 Task: Add an event with the title Second Webinar: Content Marketing Best Practices, date '2024/03/22', time 8:50 AM to 10:50 AMand add a description: Throughout the workshop, participants will engage in a series of activities, exercises, and discussions aimed at developing and refining their communication skills. These activities will be designed to be interactive, allowing participants to practice new techniques, receive feedback, and collaborate with their team members.Select event color  Banana . Add location for the event as: 456 Philae Temple, Aswan, Egypt, logged in from the account softage.6@softage.netand send the event invitation to softage.2@softage.net and softage.3@softage.net. Set a reminder for the event Daily
Action: Mouse moved to (83, 113)
Screenshot: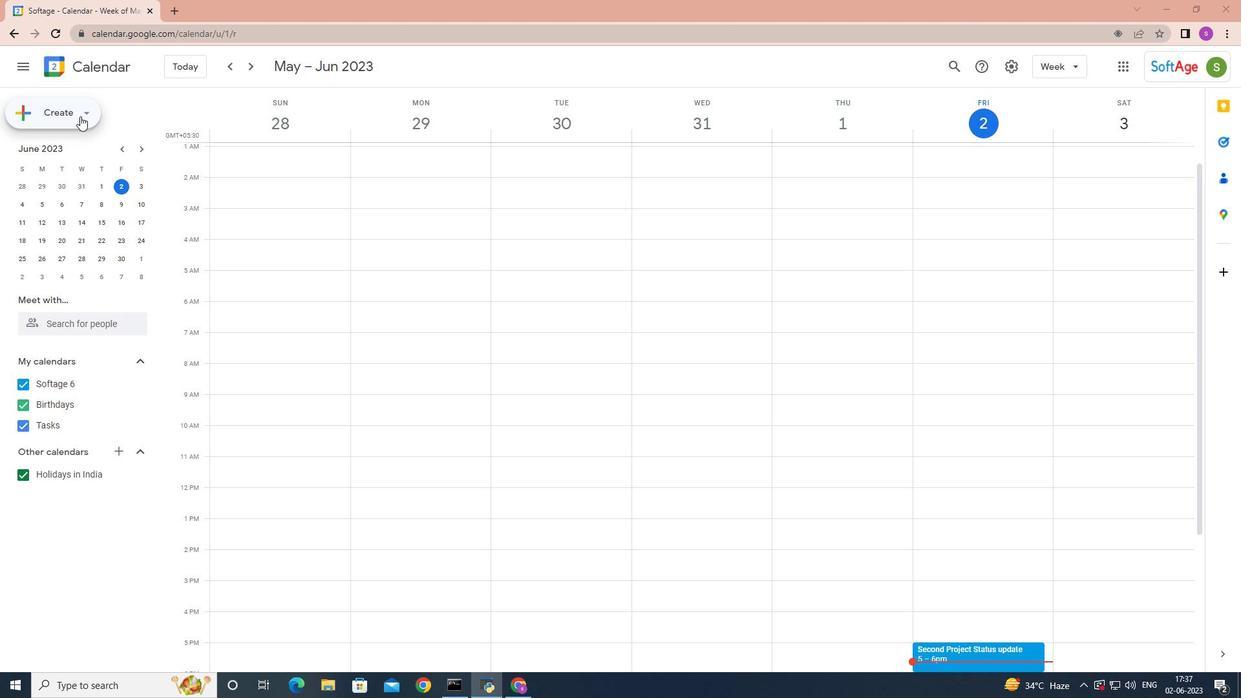 
Action: Mouse pressed left at (83, 113)
Screenshot: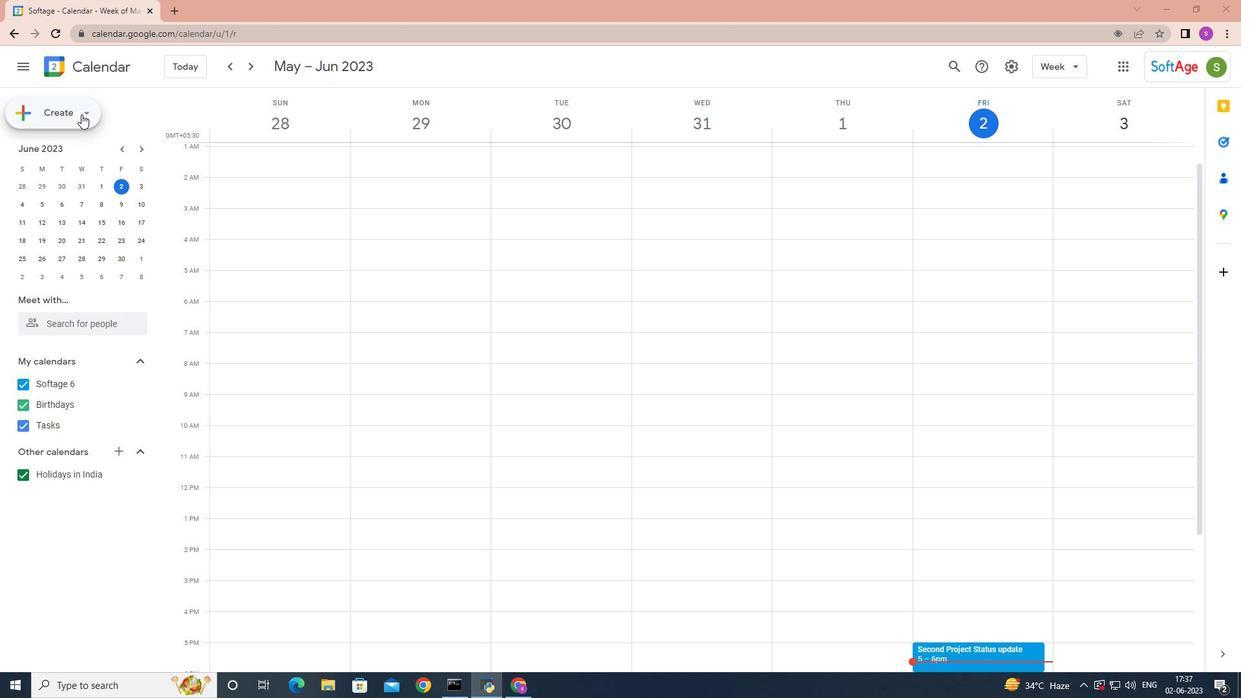 
Action: Mouse moved to (71, 141)
Screenshot: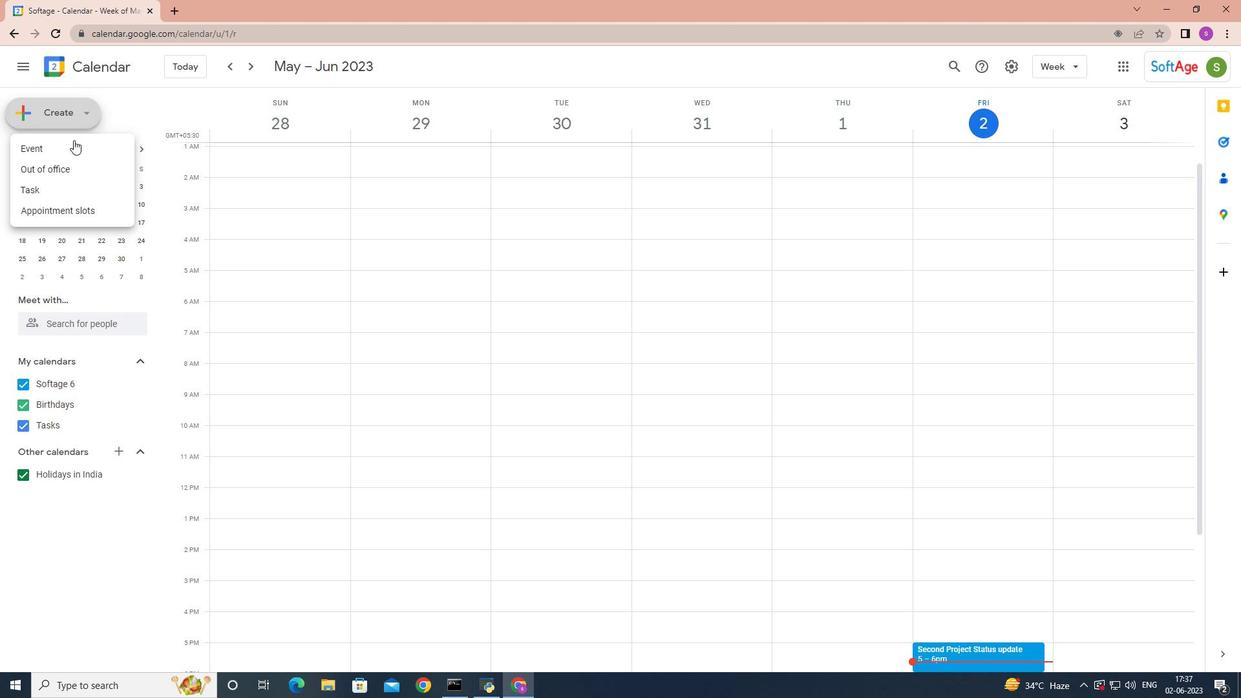 
Action: Mouse pressed left at (71, 141)
Screenshot: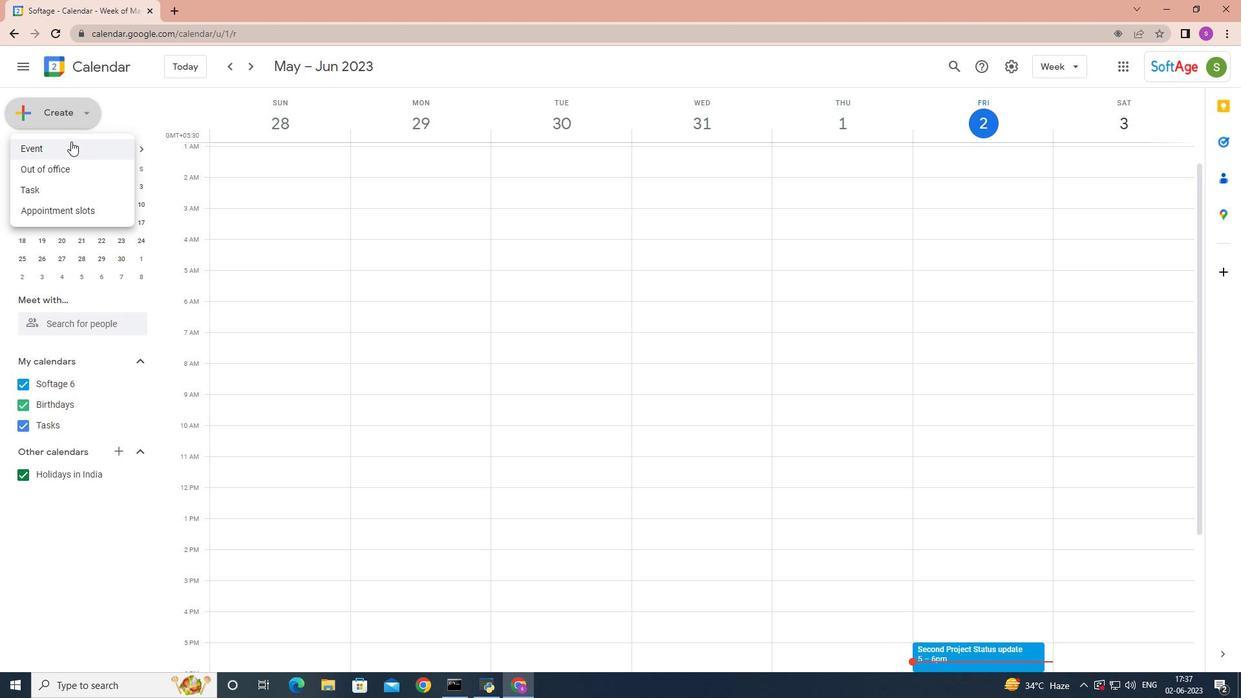 
Action: Mouse moved to (784, 617)
Screenshot: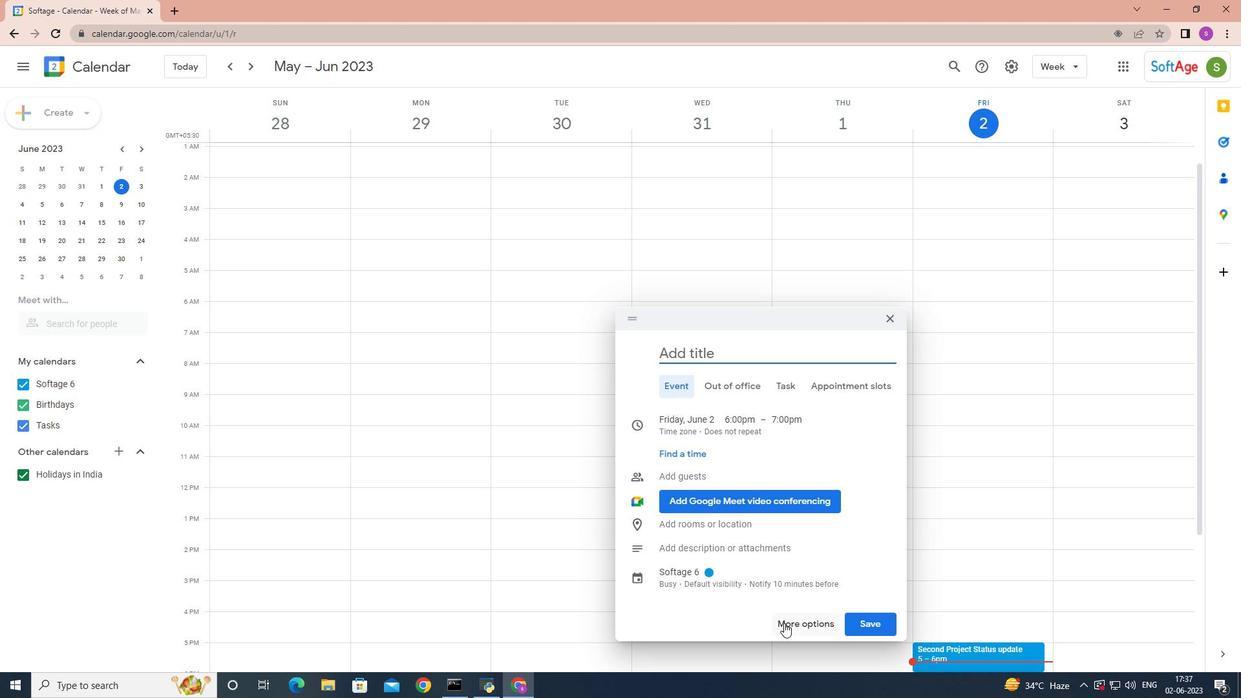 
Action: Mouse pressed left at (784, 617)
Screenshot: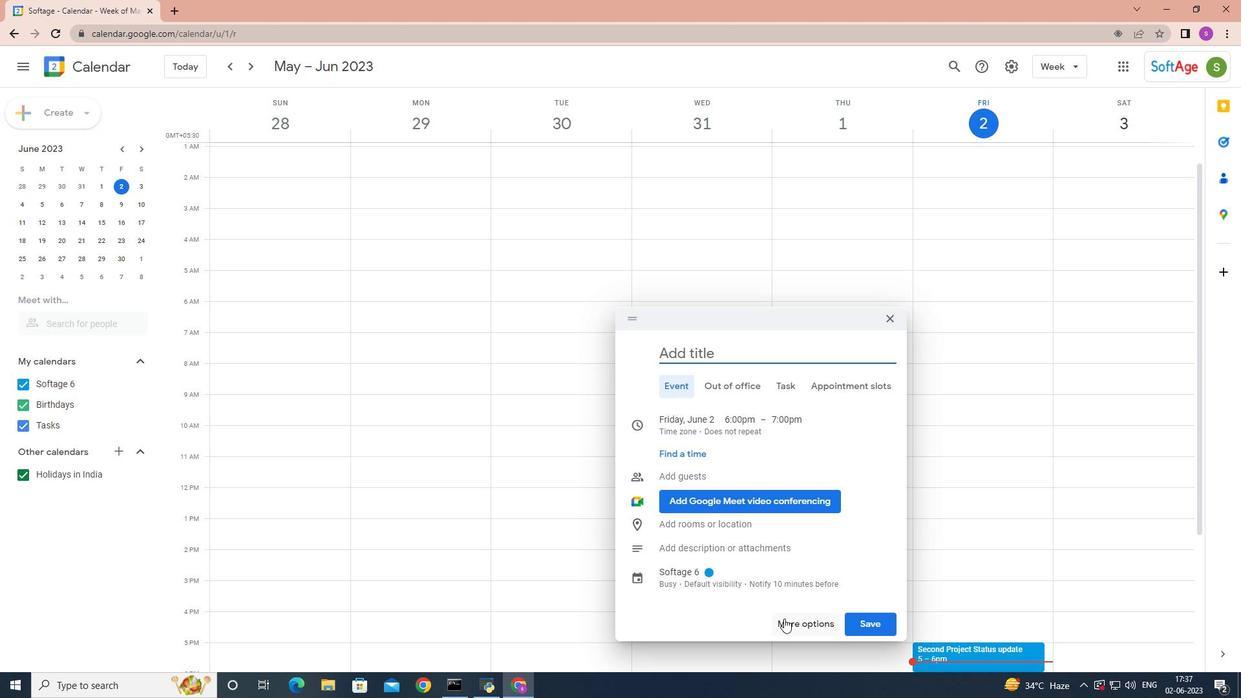 
Action: Mouse moved to (562, 397)
Screenshot: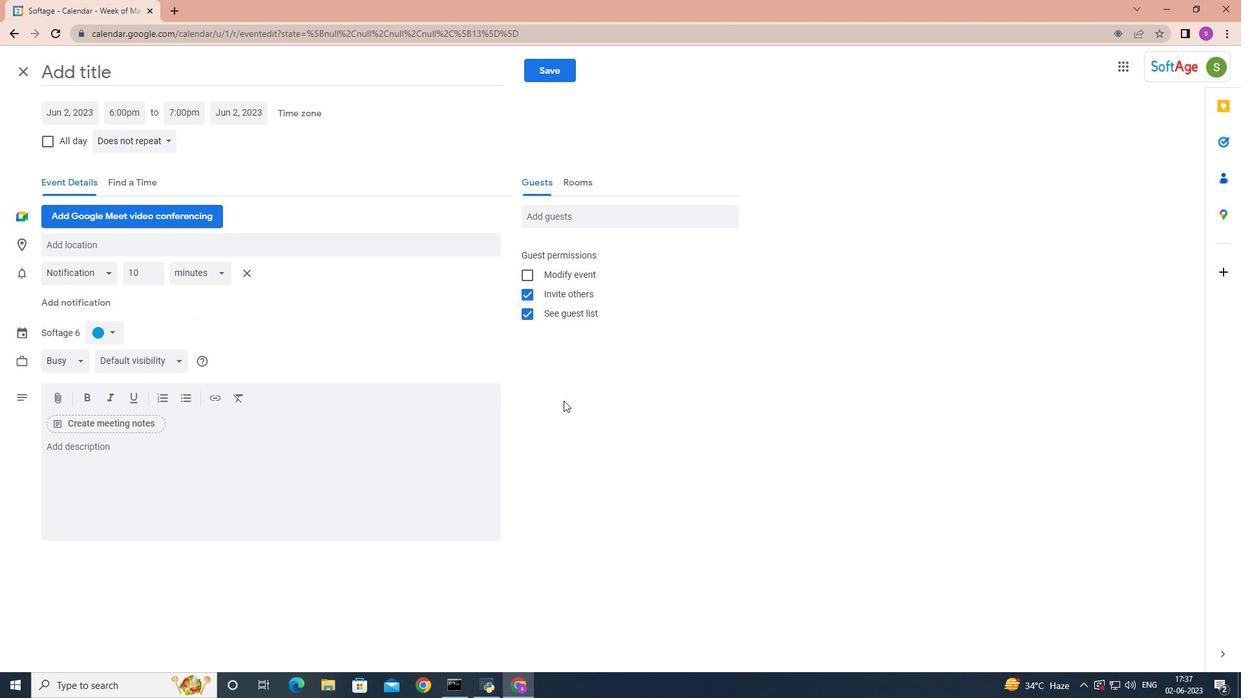 
Action: Key pressed <Key.shift>SEcond<Key.space><Key.backspace><Key.backspace><Key.backspace><Key.backspace><Key.backspace><Key.backspace>econd<Key.space><Key.shift><Key.shift>Webinar;<Key.backspace><Key.shift>:<Key.space><Key.shift>Content<Key.space><Key.shift>Marketing<Key.space><Key.shift>Best<Key.space><Key.shift>Practices
Screenshot: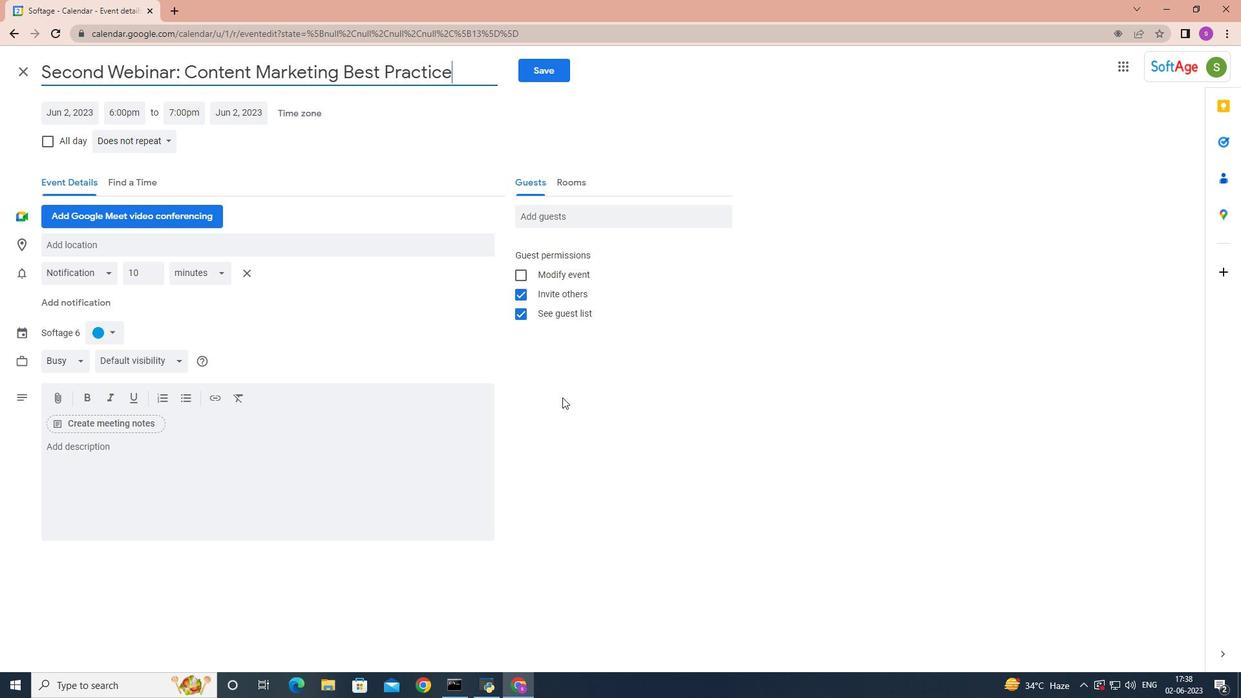 
Action: Mouse moved to (78, 109)
Screenshot: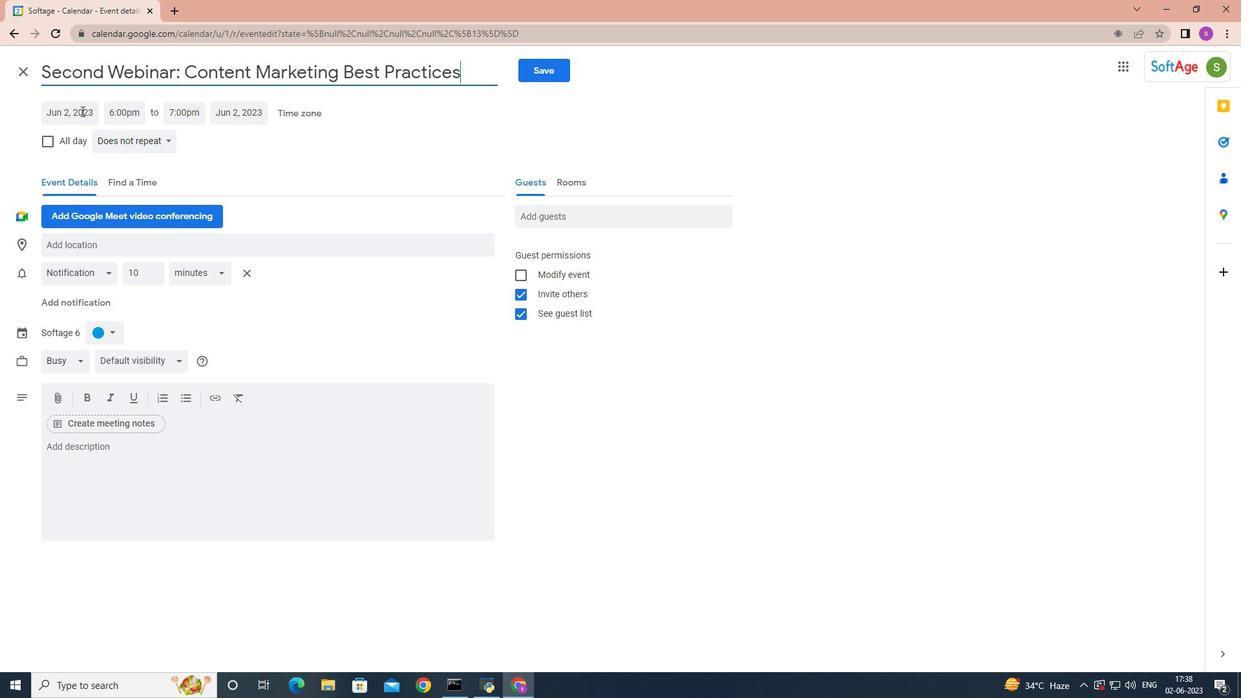 
Action: Mouse pressed left at (78, 109)
Screenshot: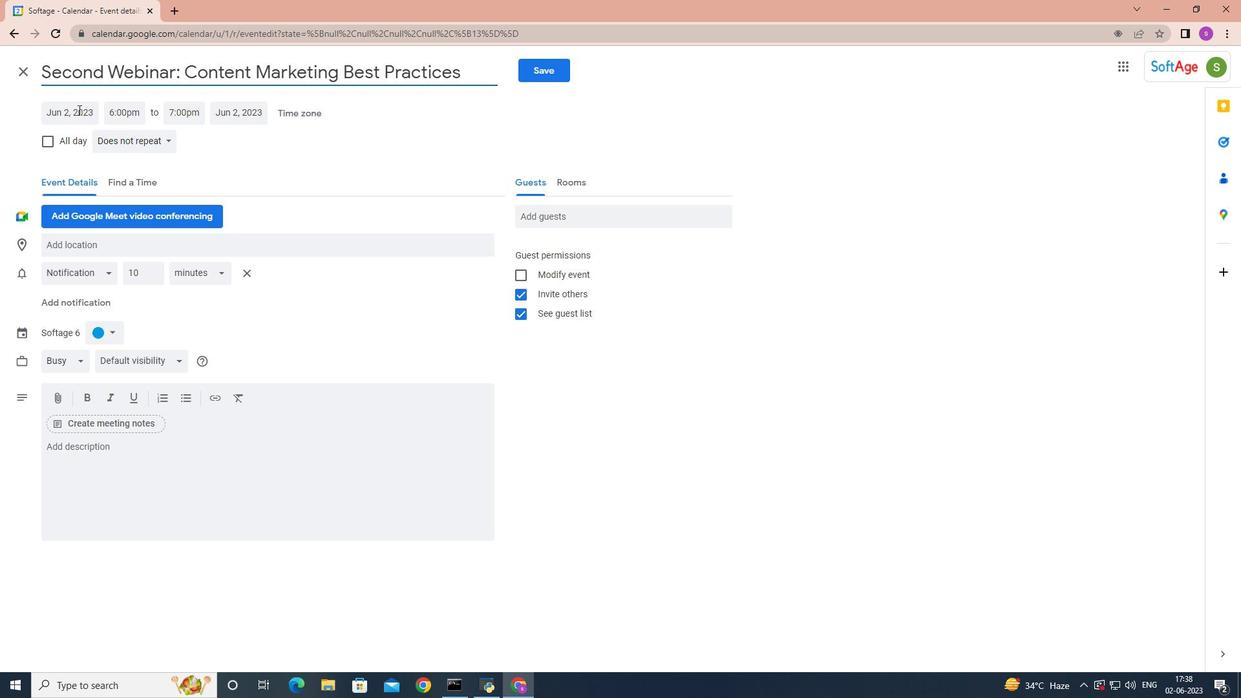 
Action: Mouse moved to (206, 140)
Screenshot: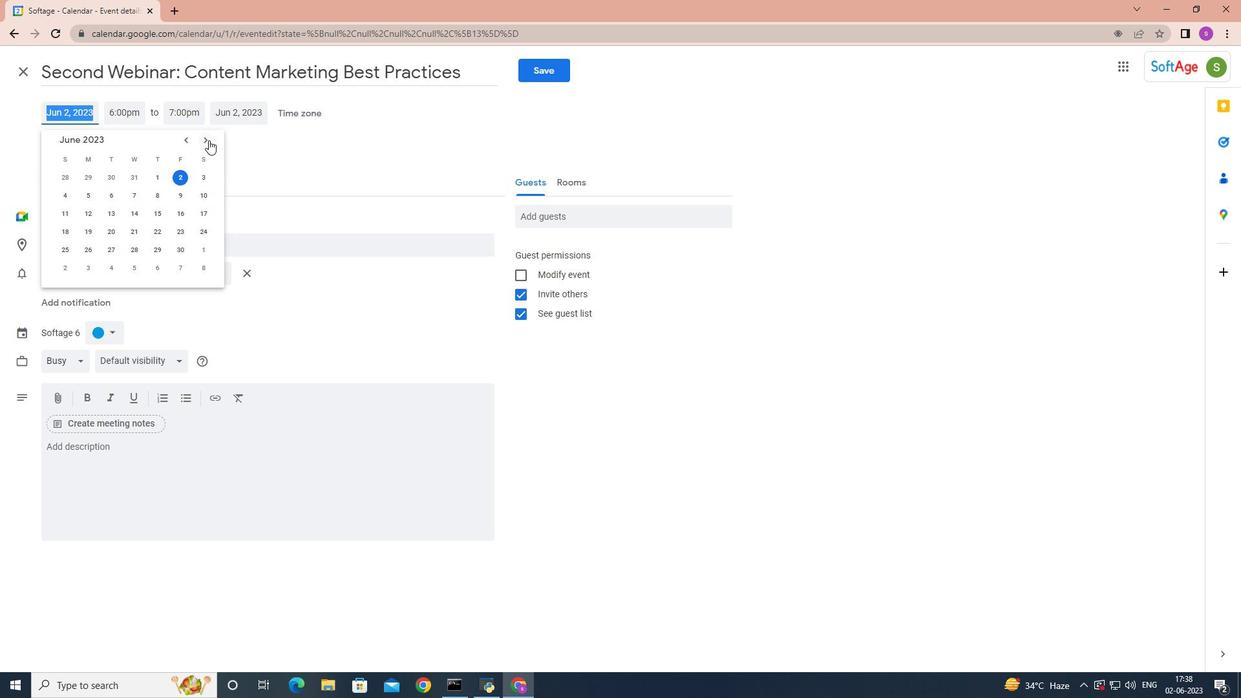 
Action: Mouse pressed left at (206, 140)
Screenshot: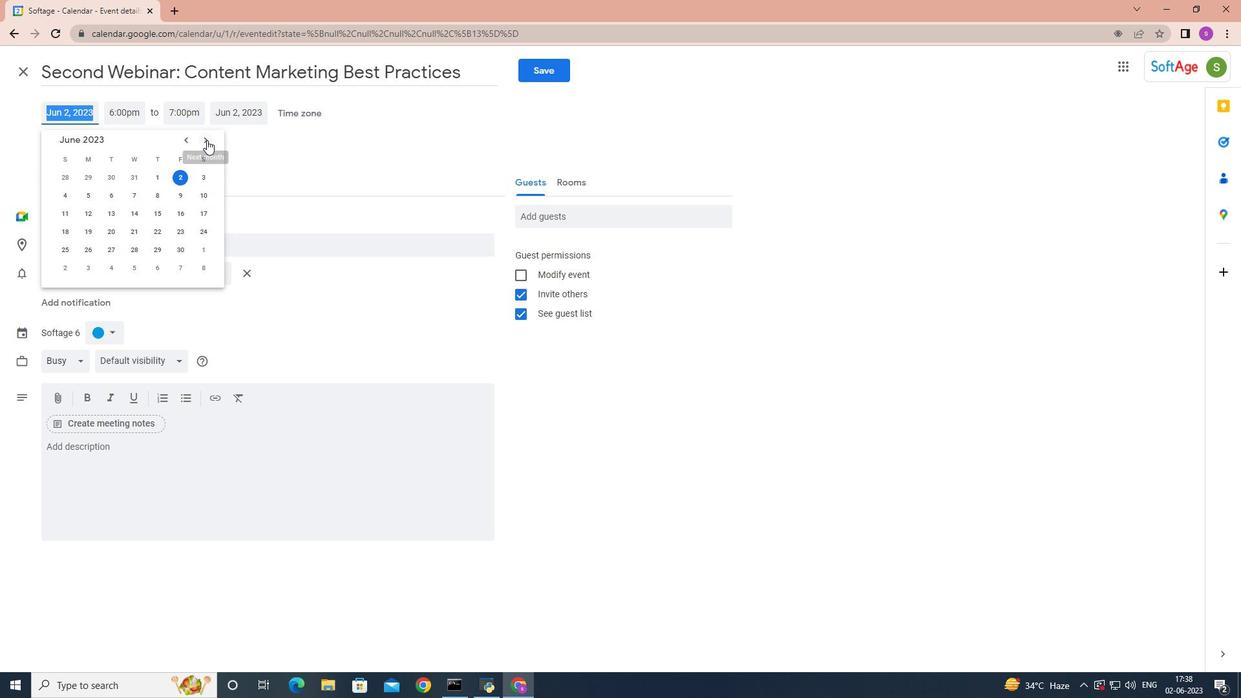 
Action: Mouse pressed left at (206, 140)
Screenshot: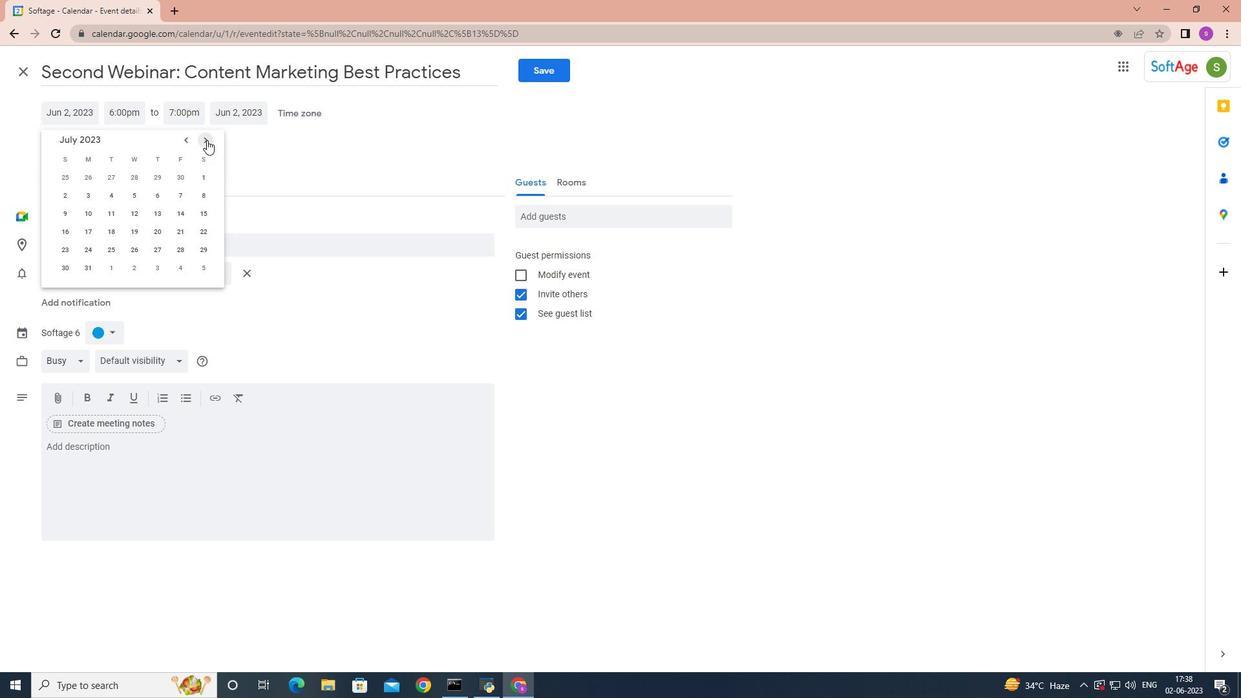 
Action: Mouse pressed left at (206, 140)
Screenshot: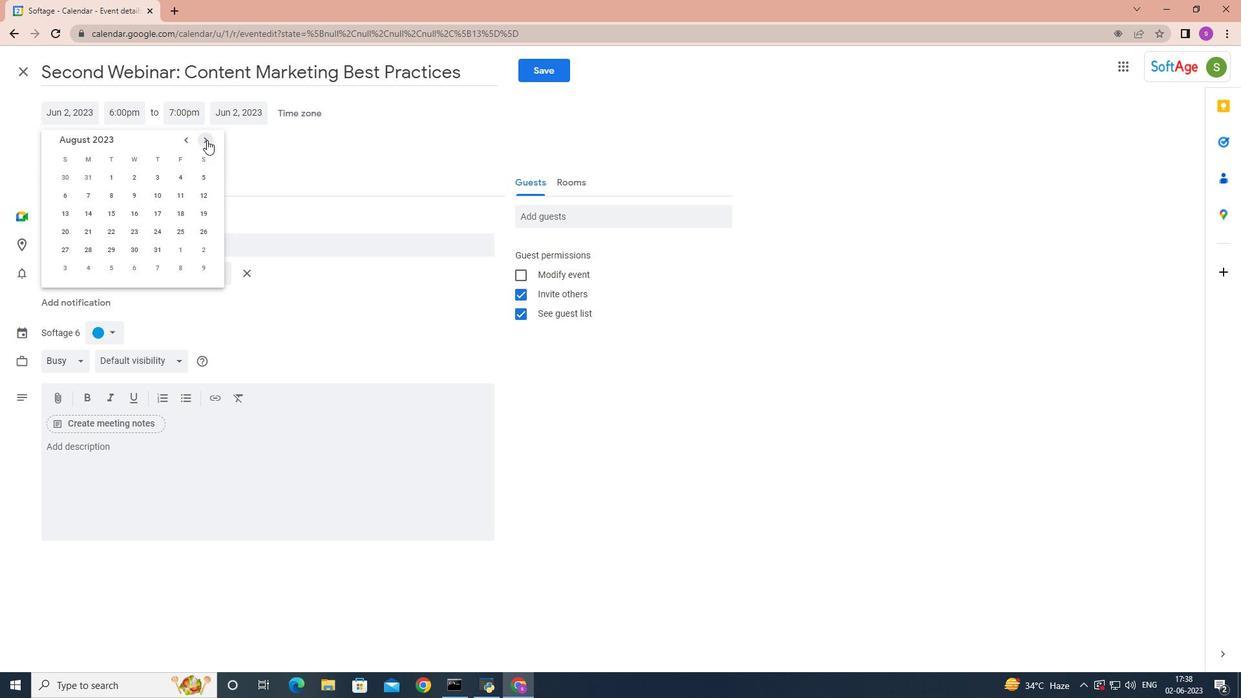 
Action: Mouse pressed left at (206, 140)
Screenshot: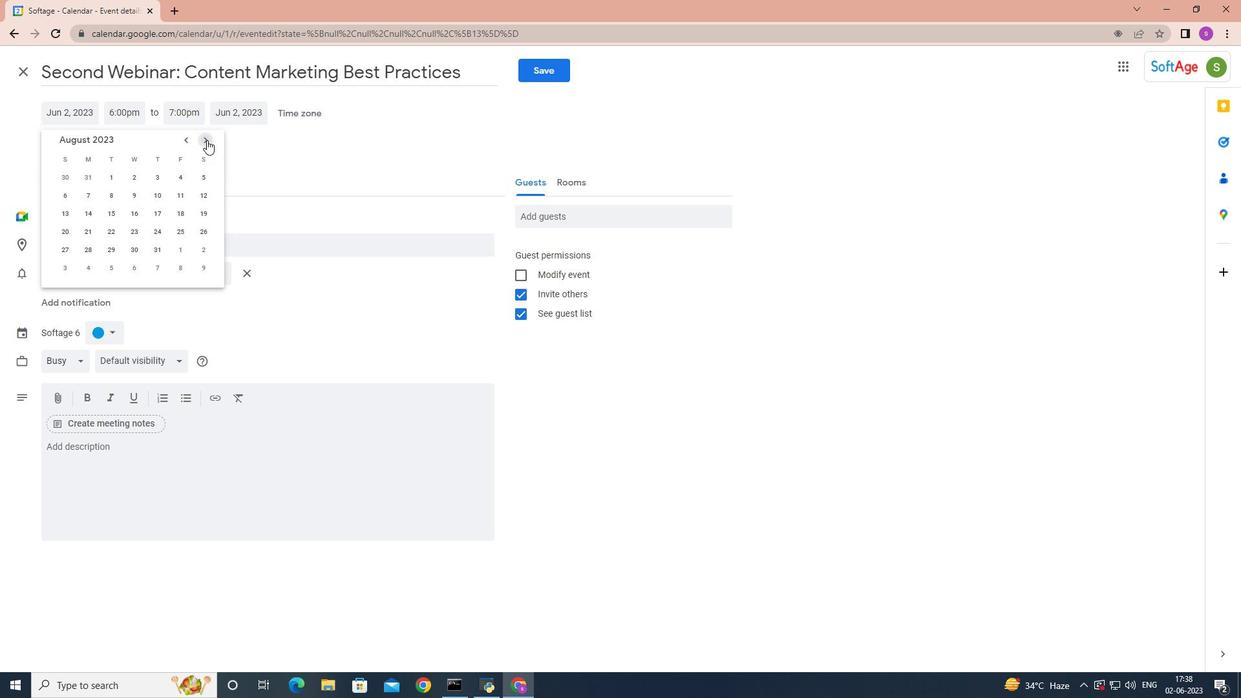 
Action: Mouse pressed left at (206, 140)
Screenshot: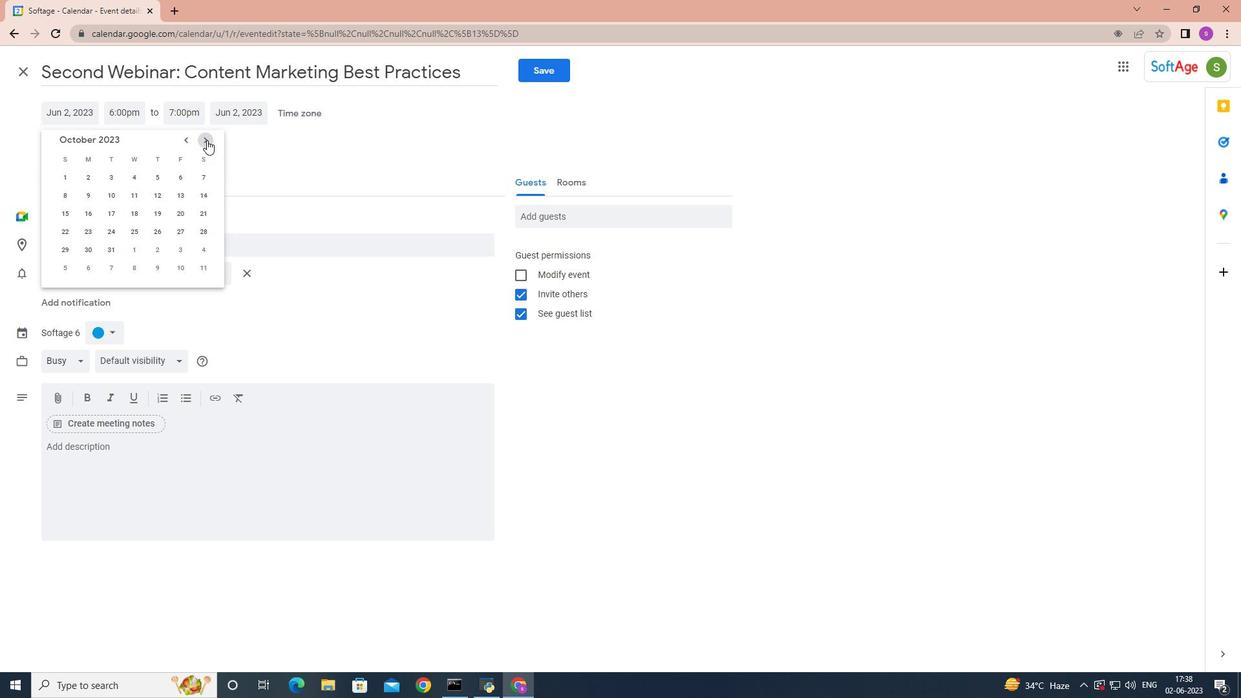 
Action: Mouse pressed left at (206, 140)
Screenshot: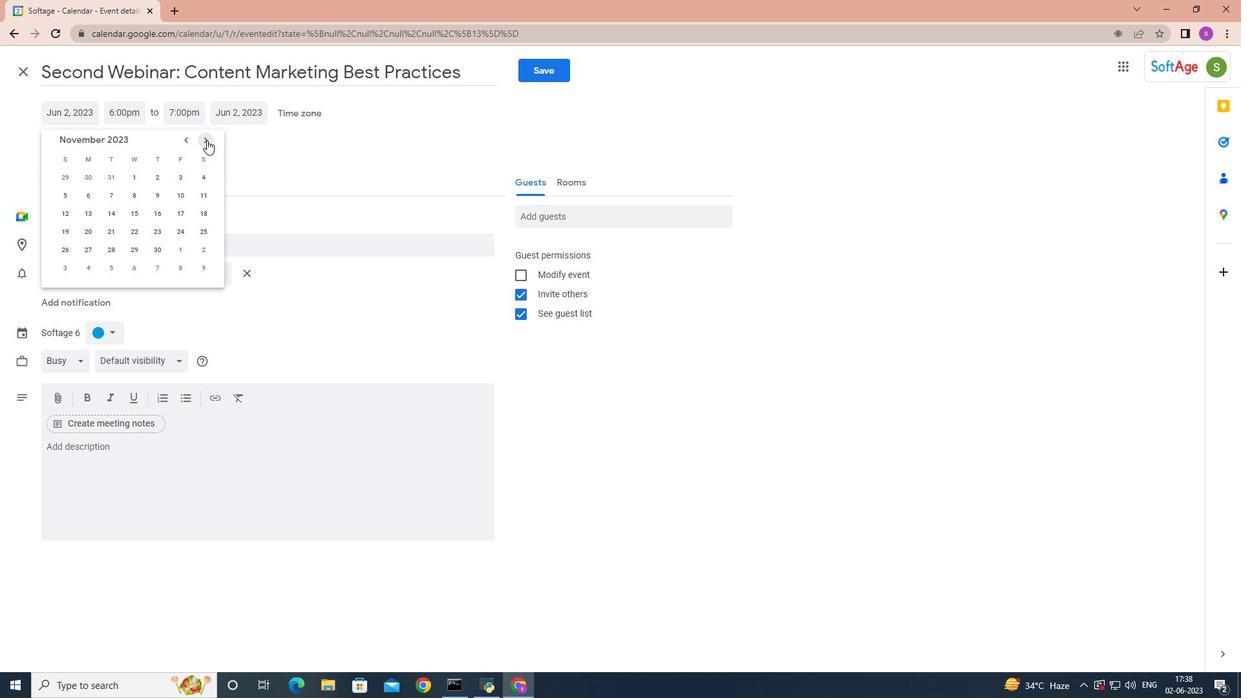 
Action: Mouse pressed left at (206, 140)
Screenshot: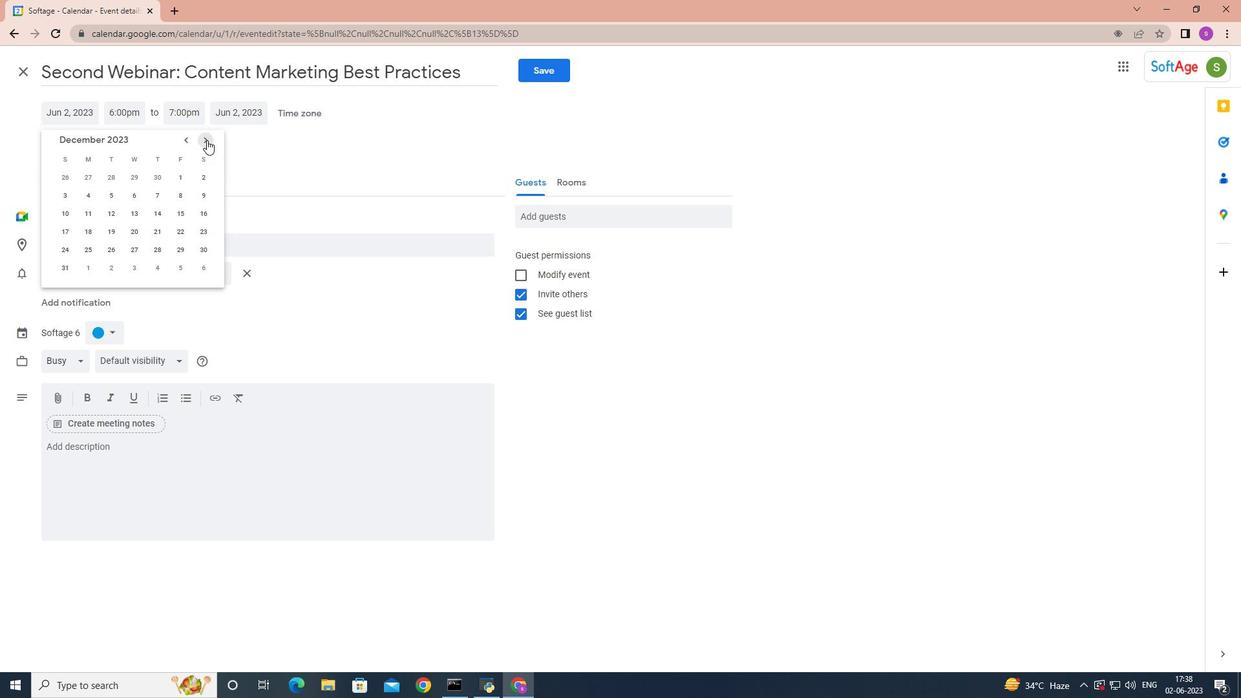 
Action: Mouse pressed left at (206, 140)
Screenshot: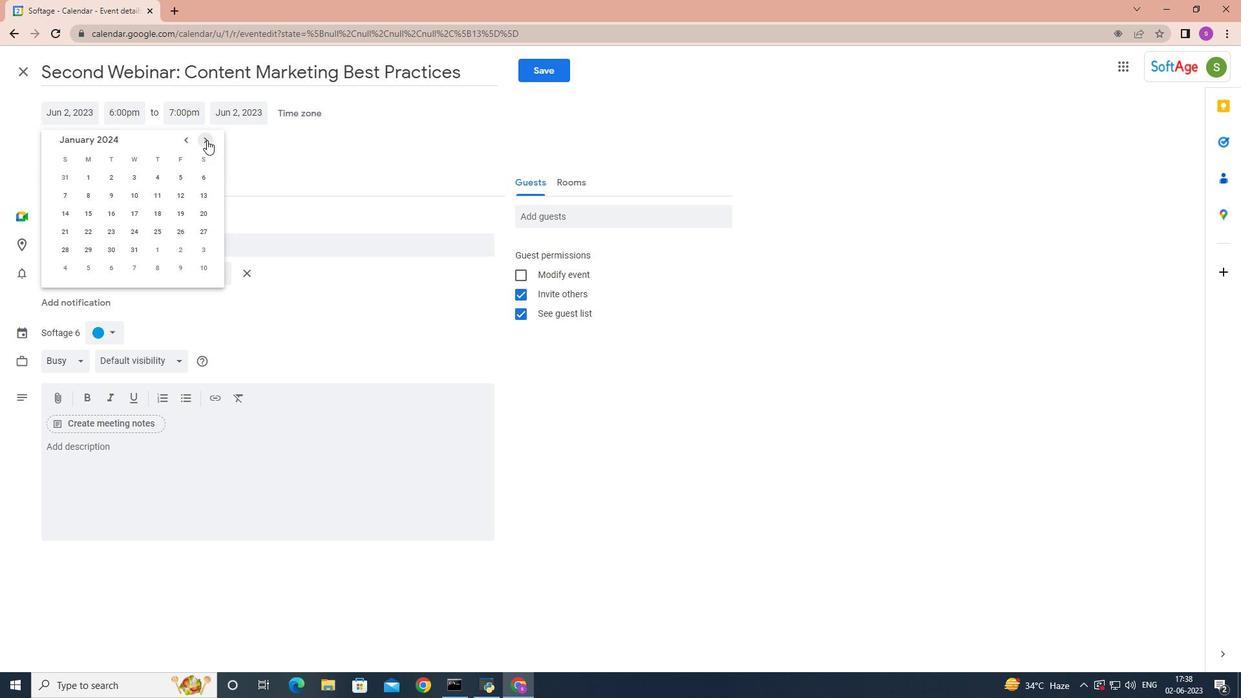 
Action: Mouse pressed left at (206, 140)
Screenshot: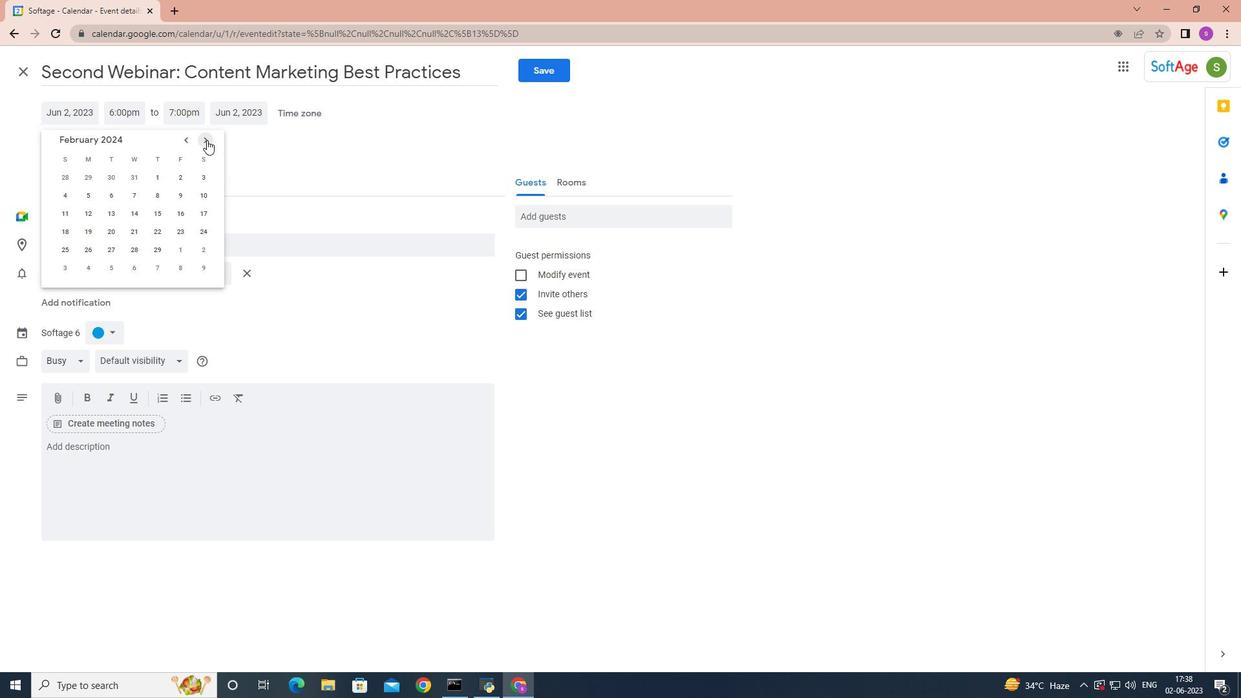 
Action: Mouse moved to (181, 233)
Screenshot: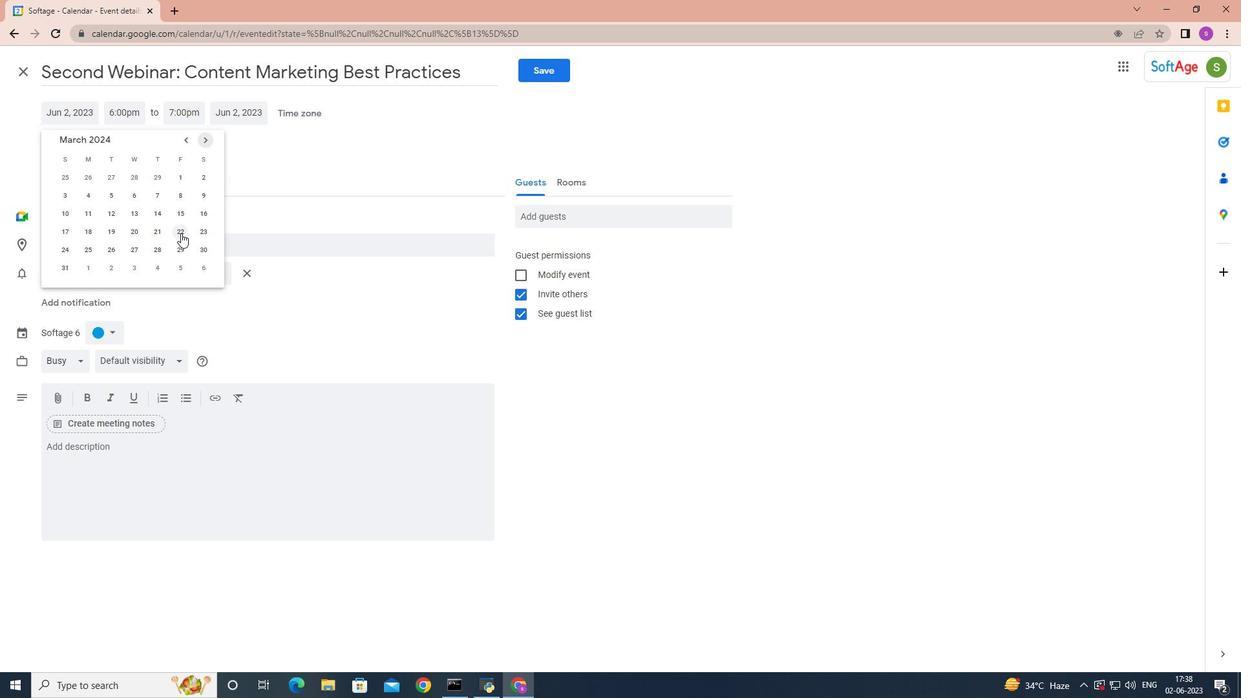 
Action: Mouse pressed left at (181, 233)
Screenshot: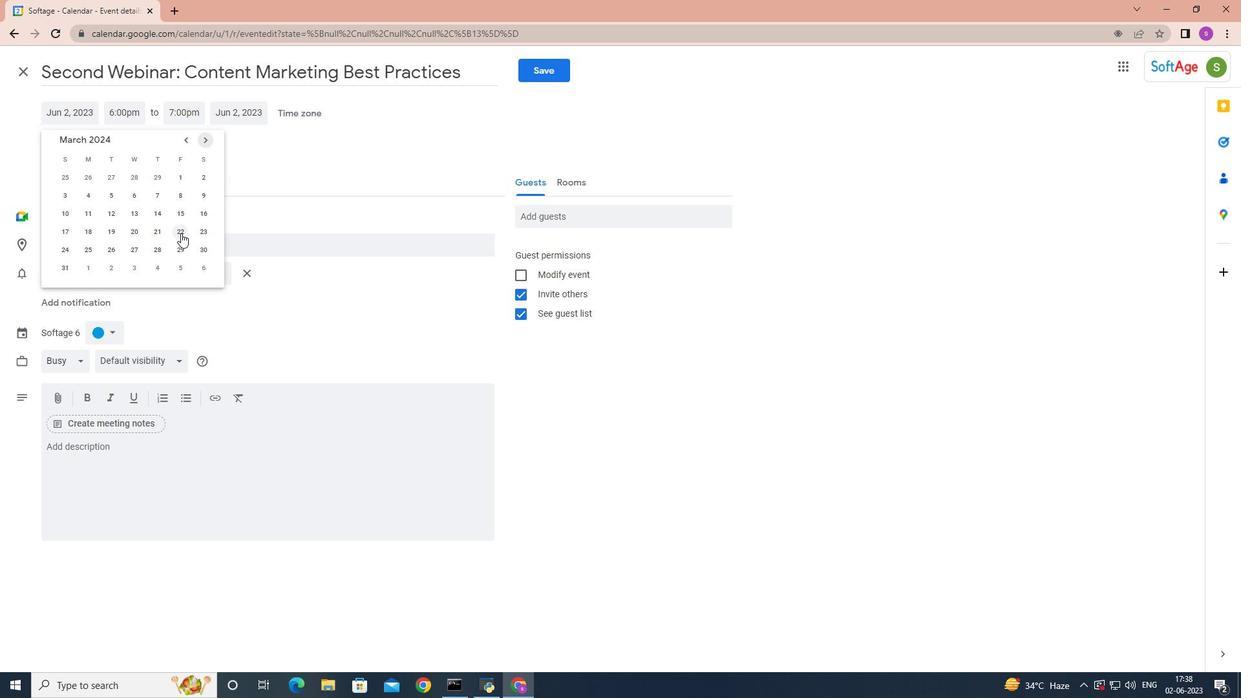
Action: Mouse moved to (135, 113)
Screenshot: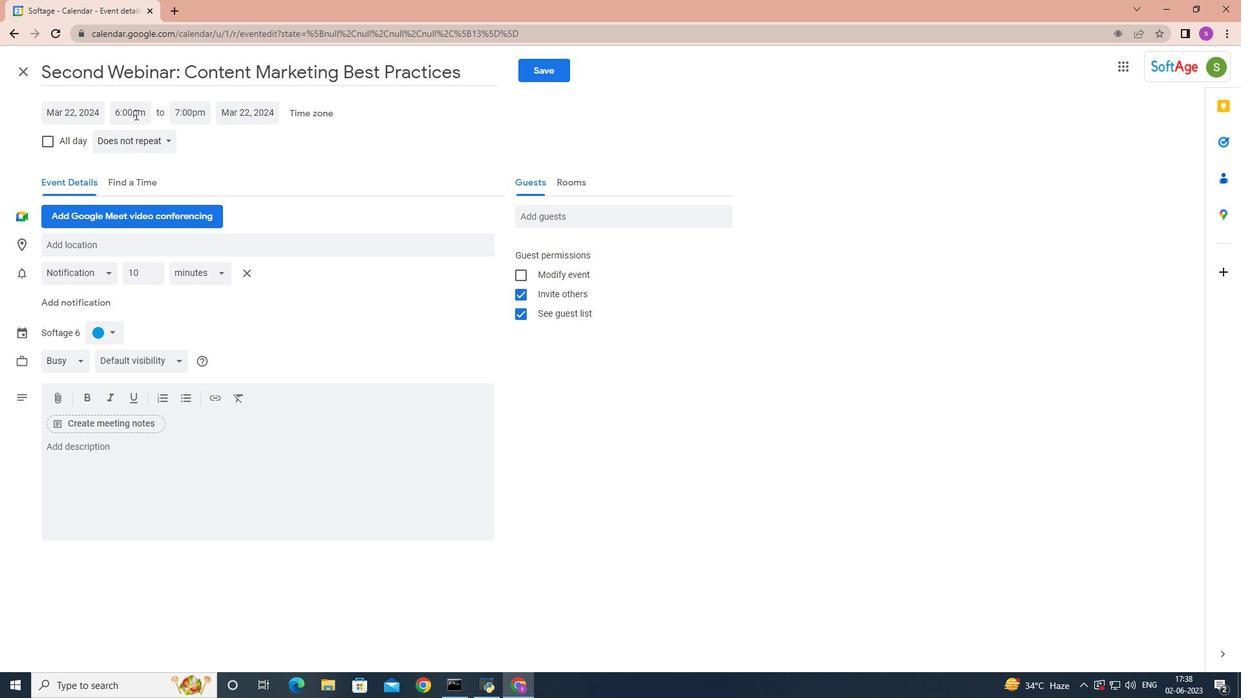 
Action: Mouse pressed left at (135, 113)
Screenshot: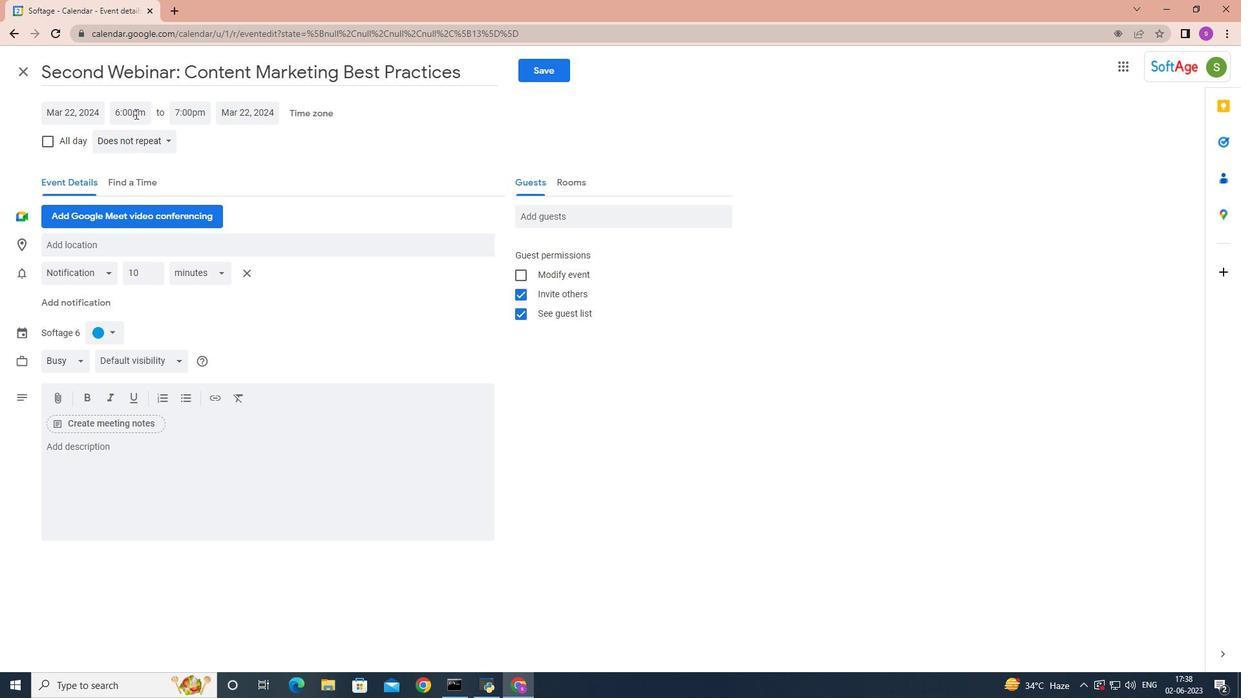 
Action: Key pressed <Key.backspace>8<Key.shift>:50<Key.space><Key.shift>AM<Key.enter>
Screenshot: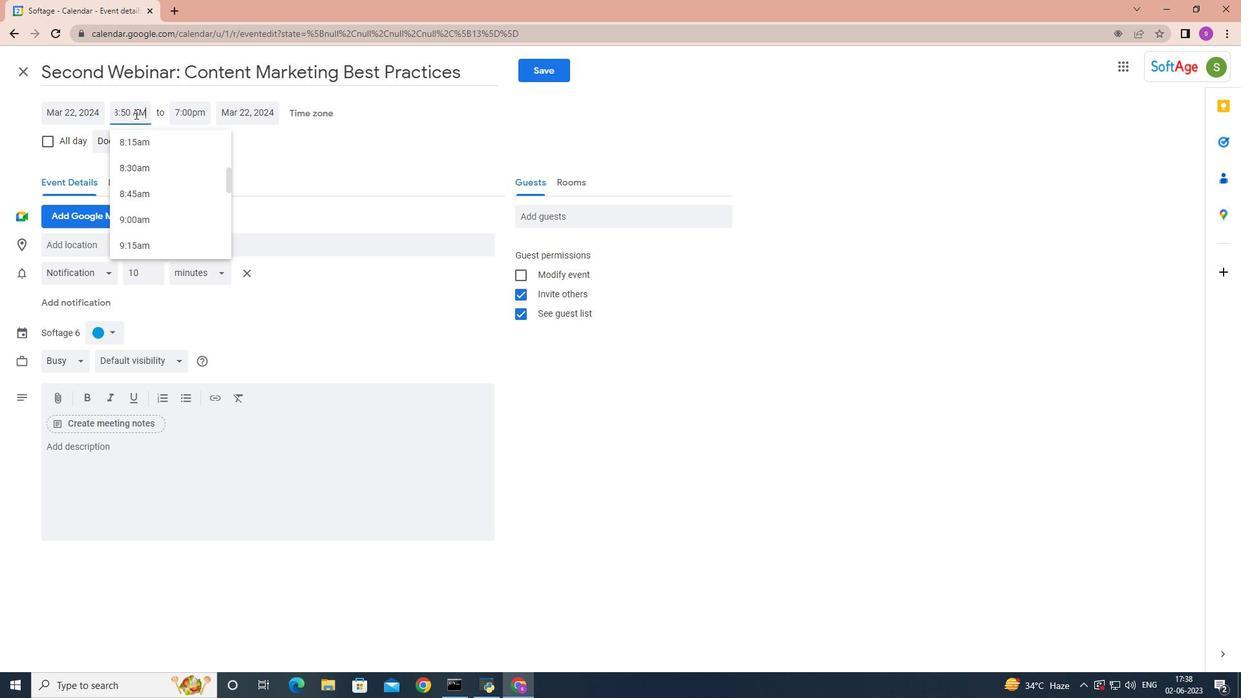 
Action: Mouse moved to (186, 113)
Screenshot: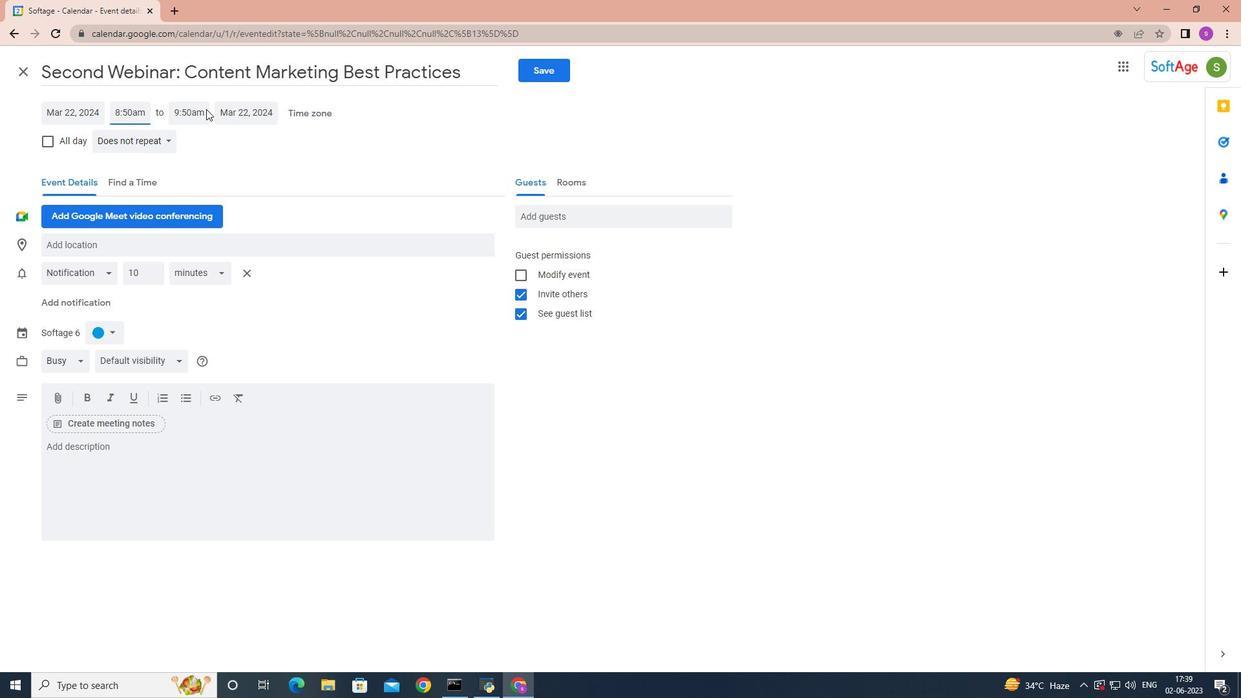 
Action: Mouse pressed left at (186, 113)
Screenshot: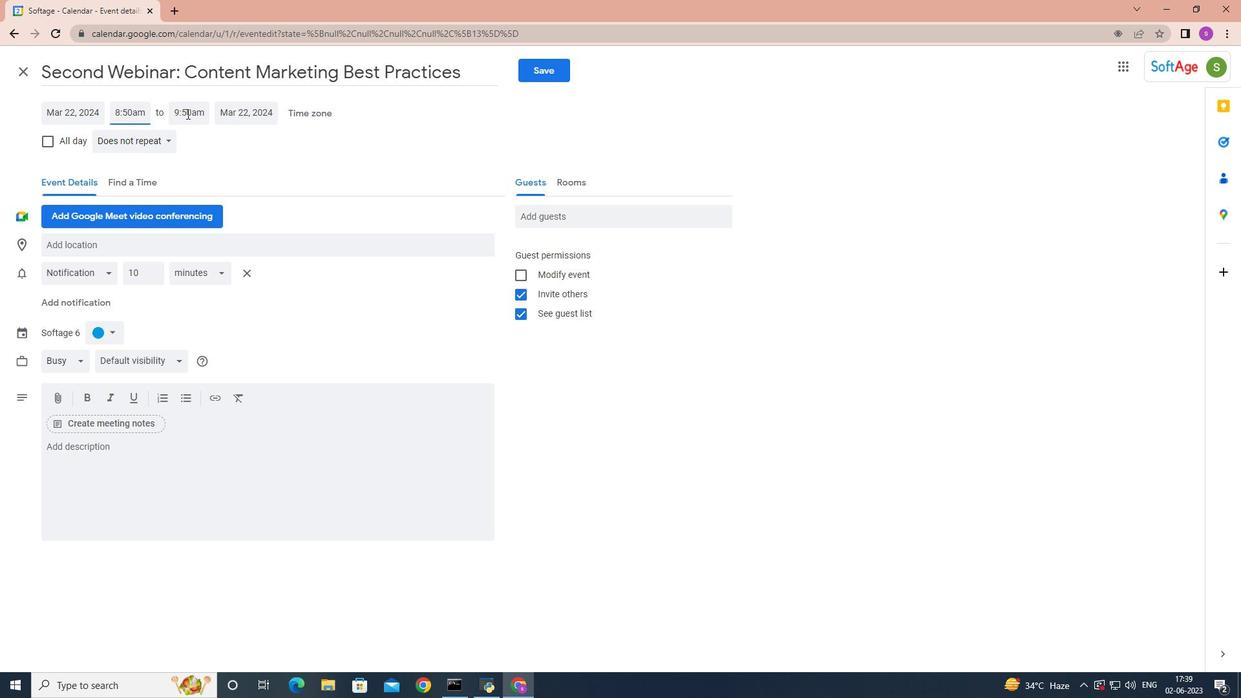 
Action: Mouse moved to (193, 246)
Screenshot: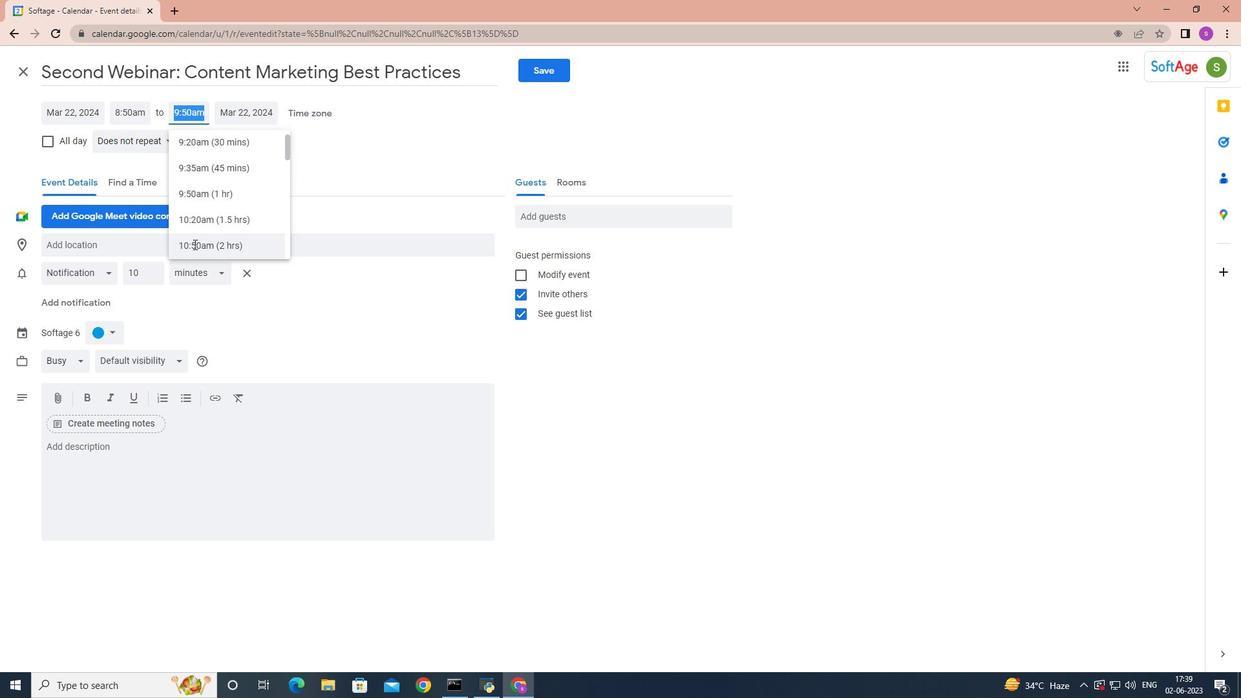 
Action: Mouse pressed left at (193, 246)
Screenshot: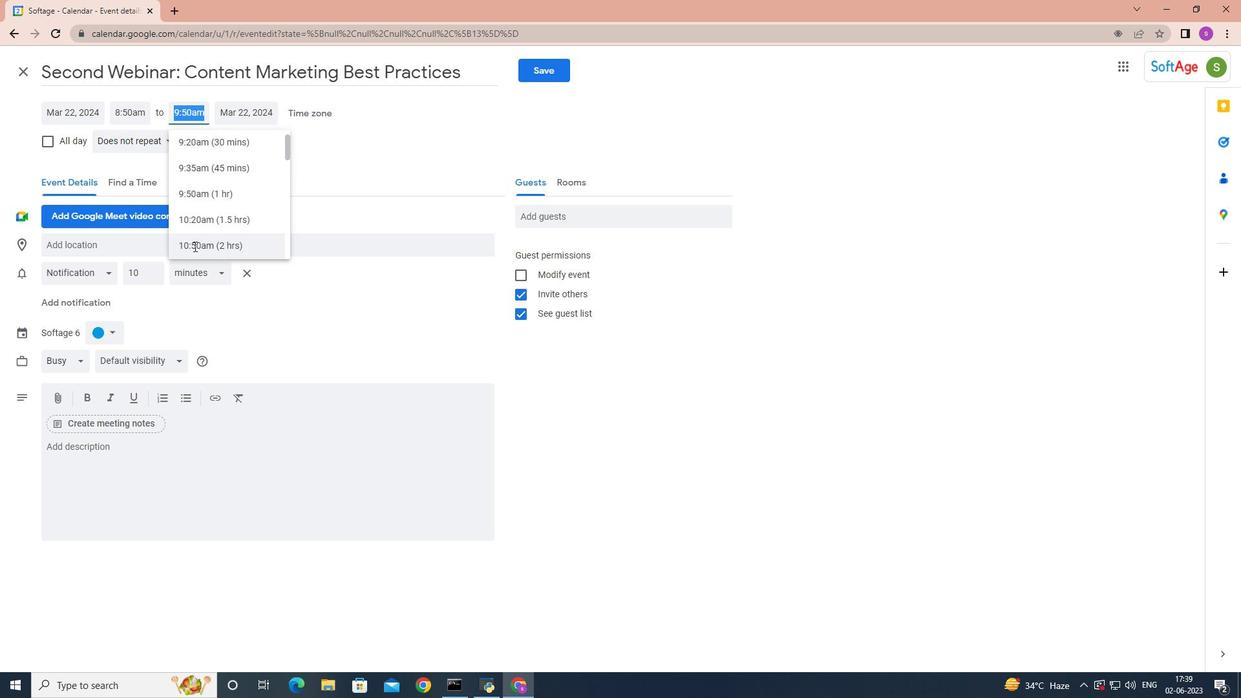 
Action: Mouse moved to (73, 444)
Screenshot: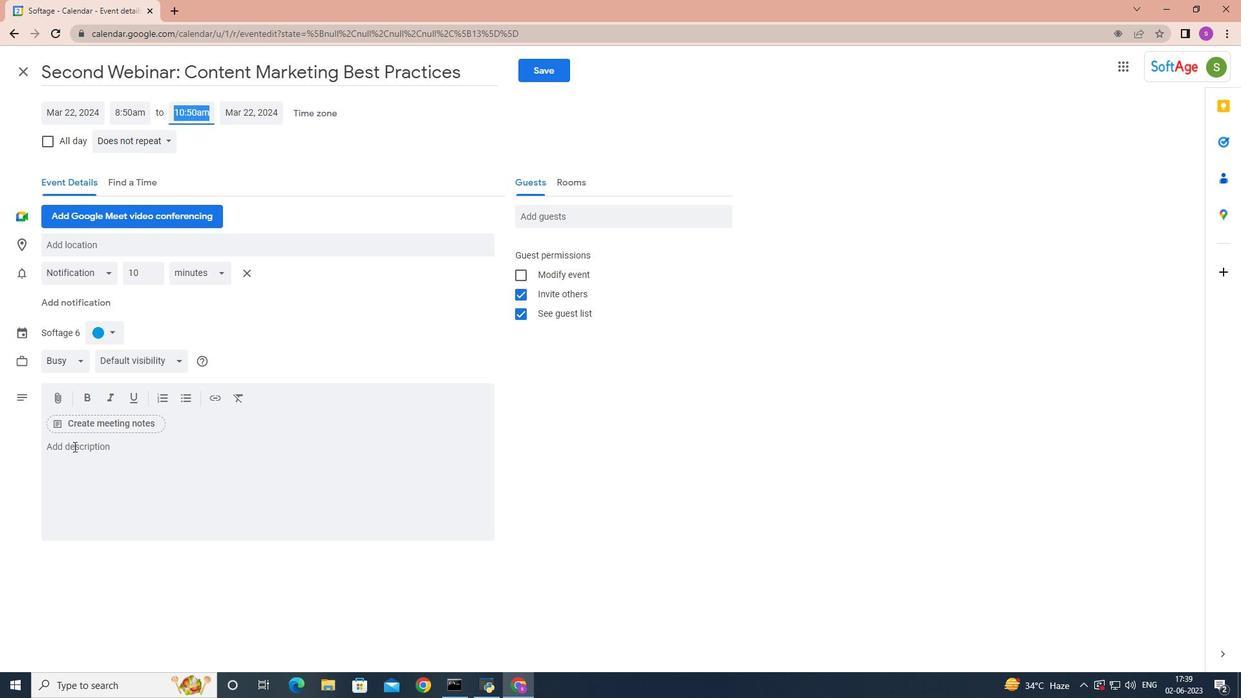 
Action: Mouse pressed left at (73, 444)
Screenshot: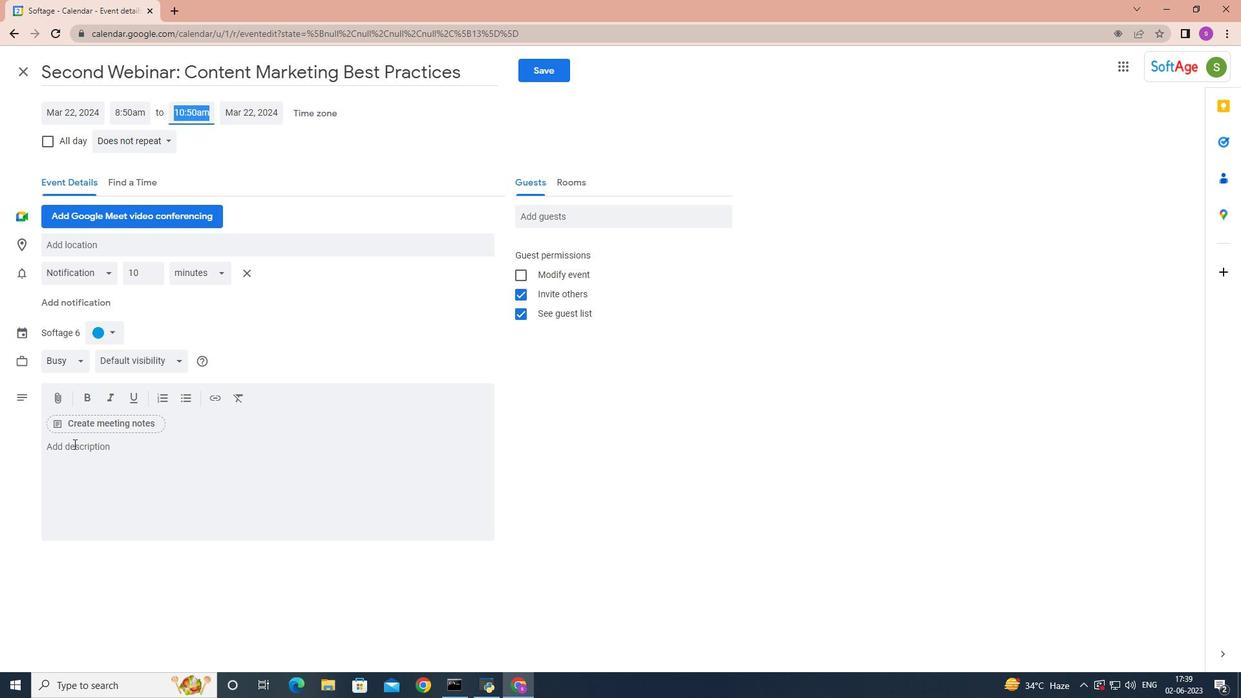 
Action: Key pressed <Key.shift>Throughout<Key.space>the<Key.space>workshop<Key.space><Key.backspace>,<Key.space>participants<Key.space>will<Key.space>engage<Key.space>in<Key.space>a<Key.space>series<Key.space>of<Key.space>activities<Key.space><Key.backspace>,<Key.space>exercises,<Key.space>and<Key.space>discussions<Key.space>aimed<Key.space>at<Key.space>devrloping<Key.space><Key.backspace><Key.backspace><Key.backspace><Key.backspace><Key.backspace><Key.backspace><Key.backspace><Key.backspace>eloping<Key.space>and<Key.space>refining<Key.space>their<Key.space>communication<Key.space>skills.<Key.space>these<Key.space>activities<Key.space>will<Key.space>be<Key.space>designed<Key.space>to<Key.space>br<Key.backspace>e<Key.space>interactive,<Key.space>allowing<Key.space>participants<Key.space>to<Key.space>practice<Key.space>new<Key.space>r<Key.backspace>techniques,<Key.space>receive<Key.space>feedback<Key.space><Key.backspace>,<Key.space>and<Key.space>ci<Key.backspace>ollaborate<Key.space>with<Key.space>r<Key.backspace>their<Key.space>team<Key.space>members.
Screenshot: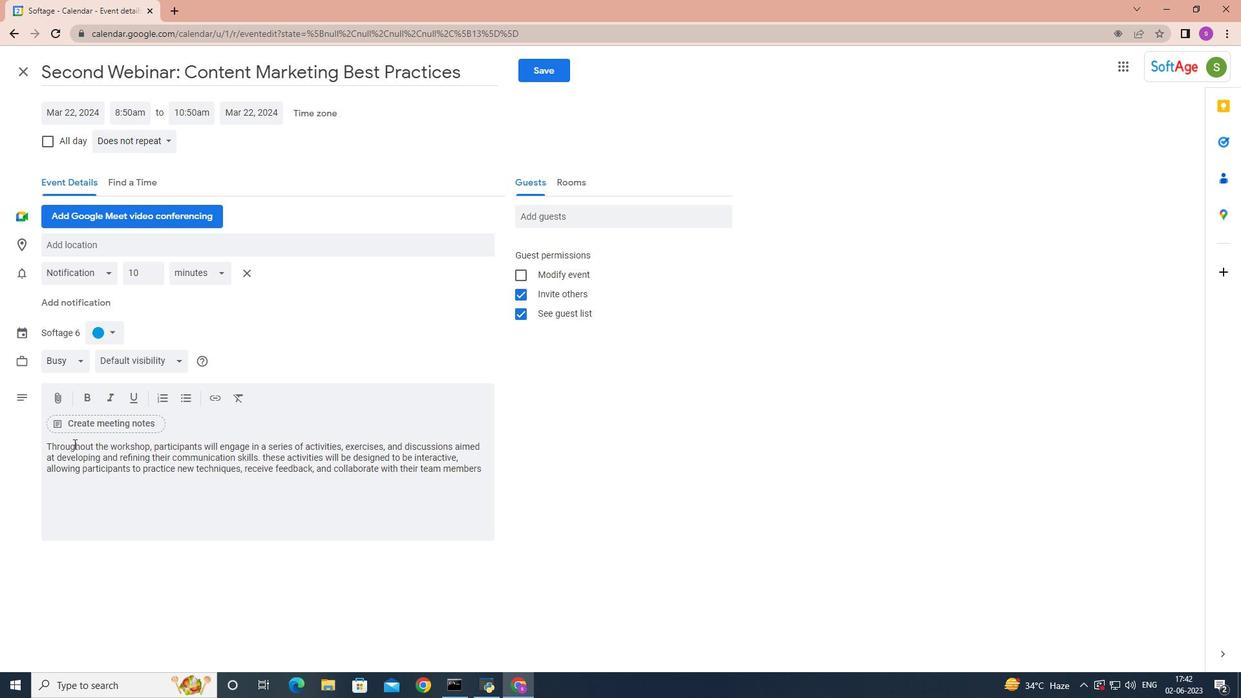 
Action: Mouse moved to (109, 329)
Screenshot: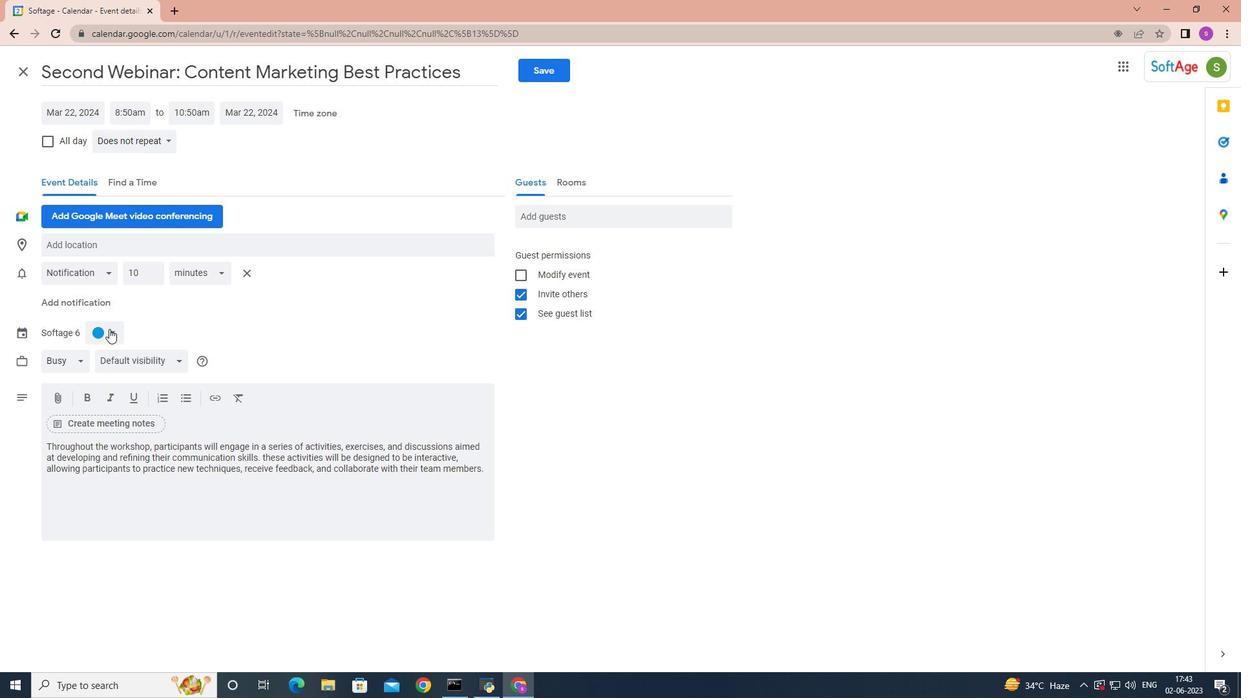 
Action: Mouse pressed left at (109, 329)
Screenshot: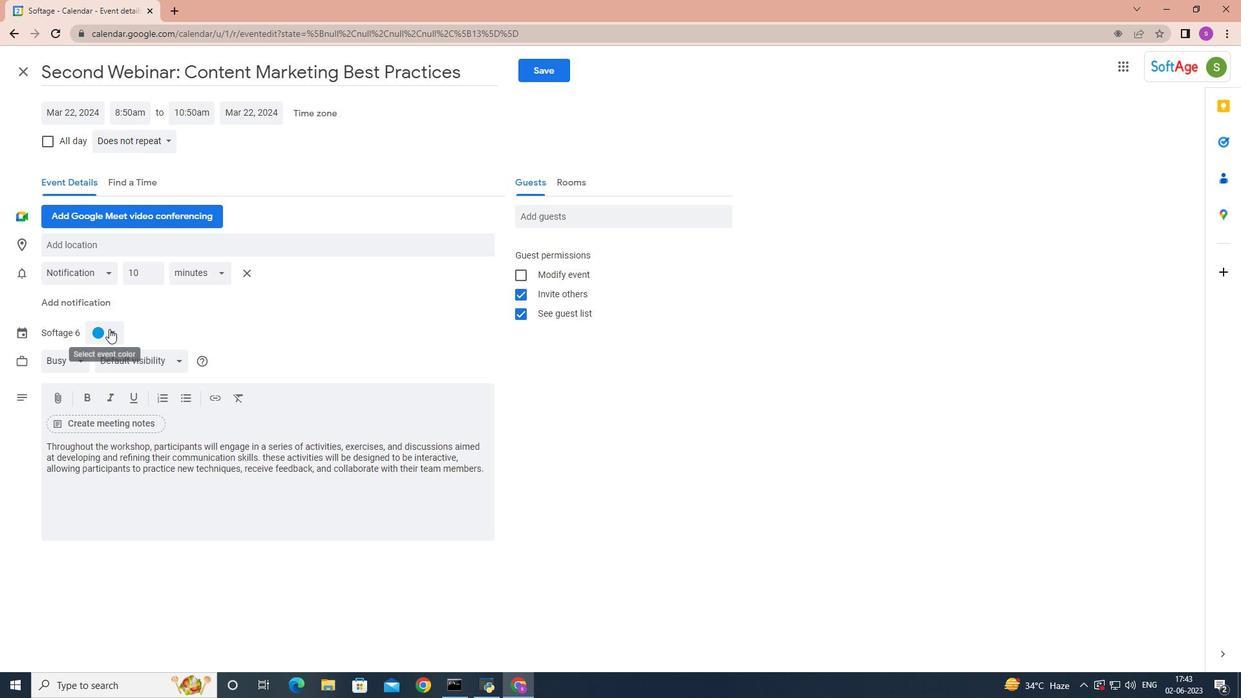 
Action: Mouse moved to (113, 345)
Screenshot: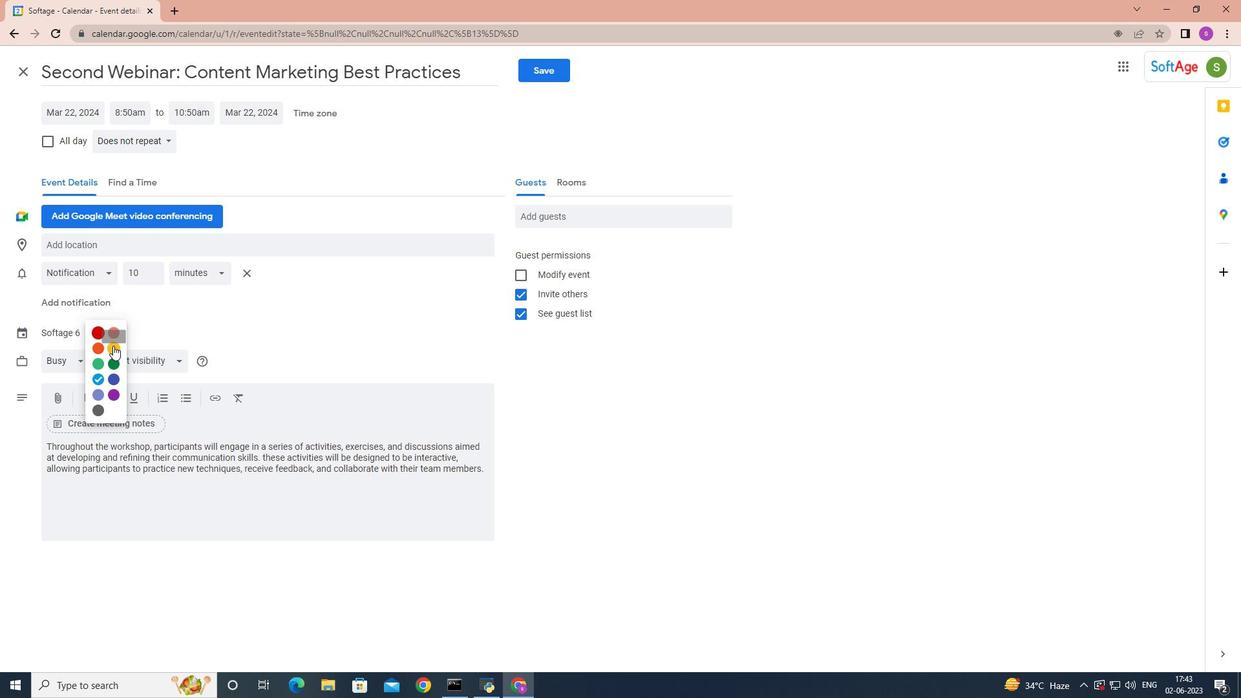 
Action: Mouse pressed left at (113, 345)
Screenshot: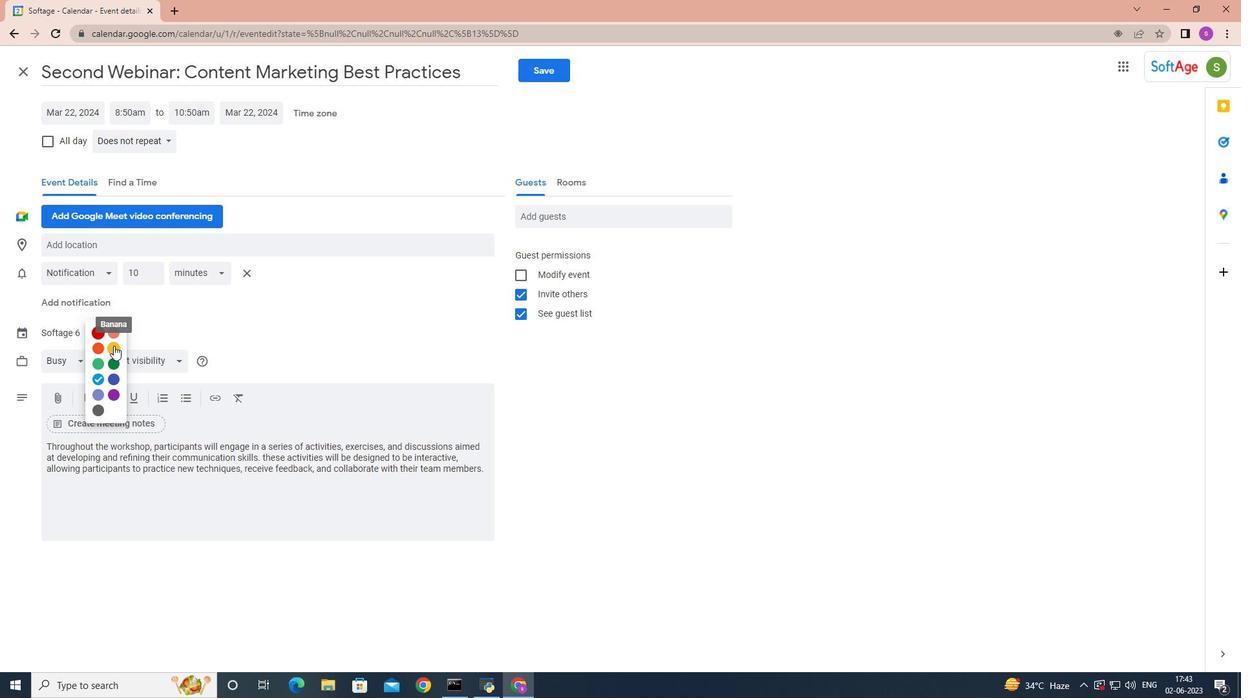 
Action: Mouse moved to (108, 245)
Screenshot: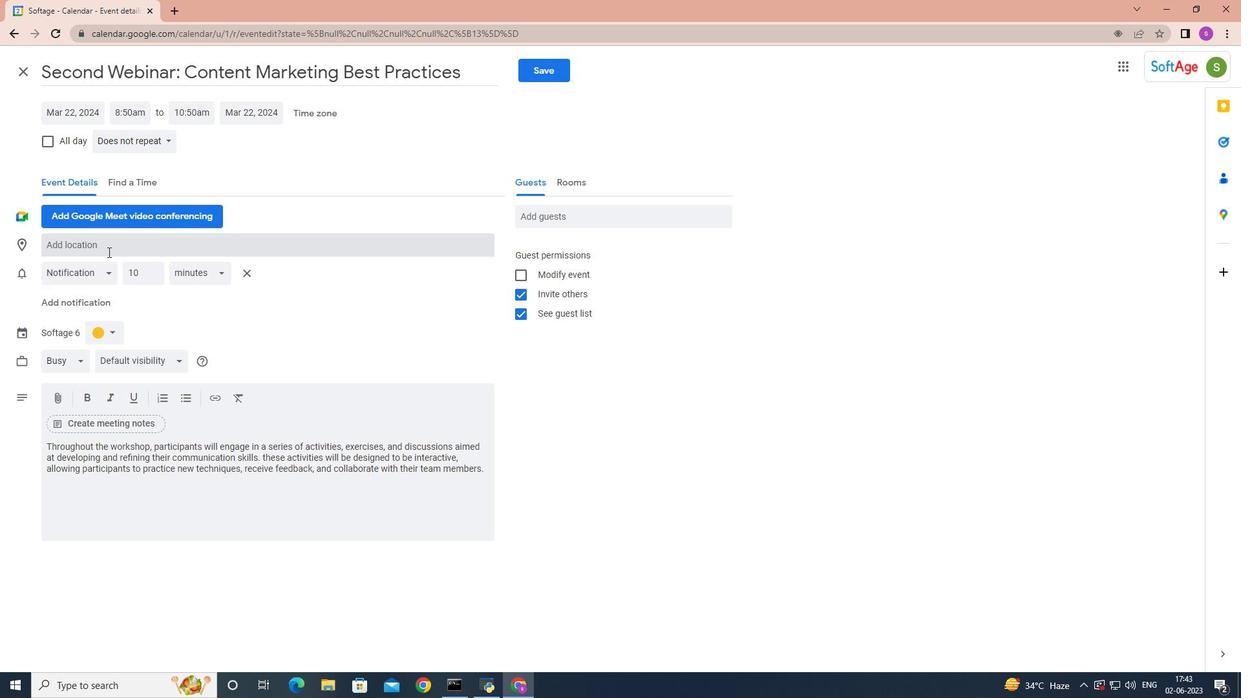 
Action: Mouse pressed left at (108, 245)
Screenshot: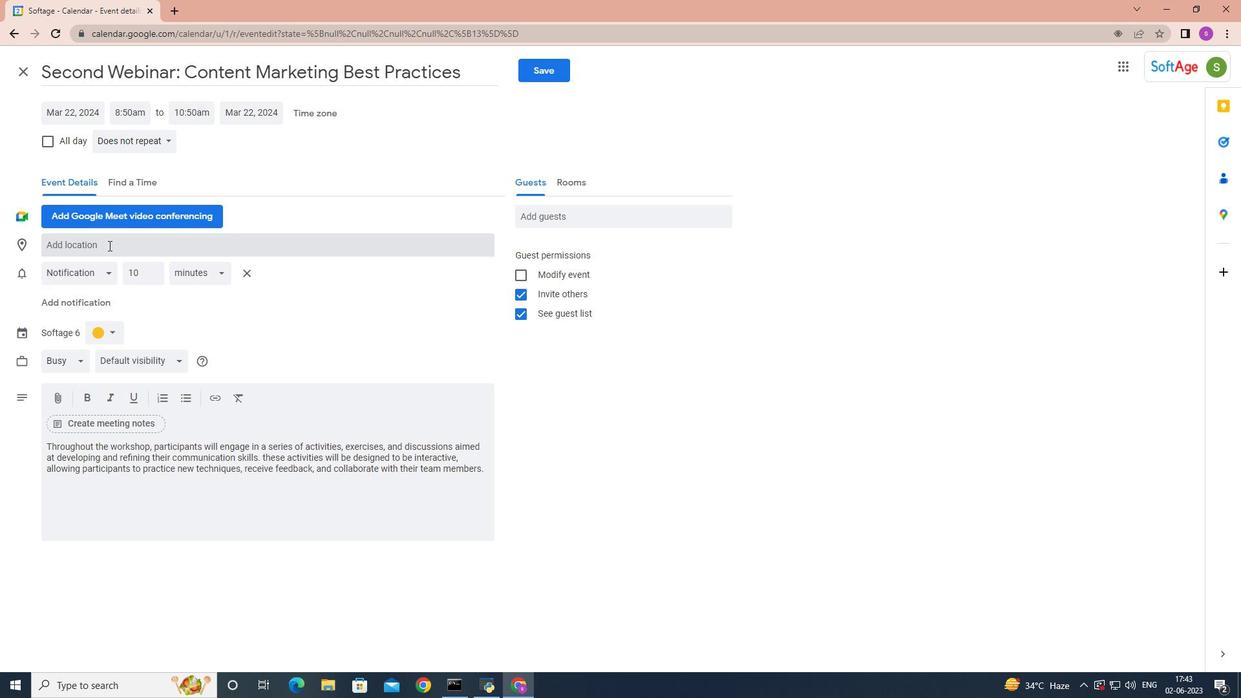 
Action: Key pressed 456<Key.space><Key.shift>Philae<Key.space><Key.shift>Temple,<Key.space><Key.shift>Aswan,<Key.space><Key.shift>Egypt,<Key.enter>
Screenshot: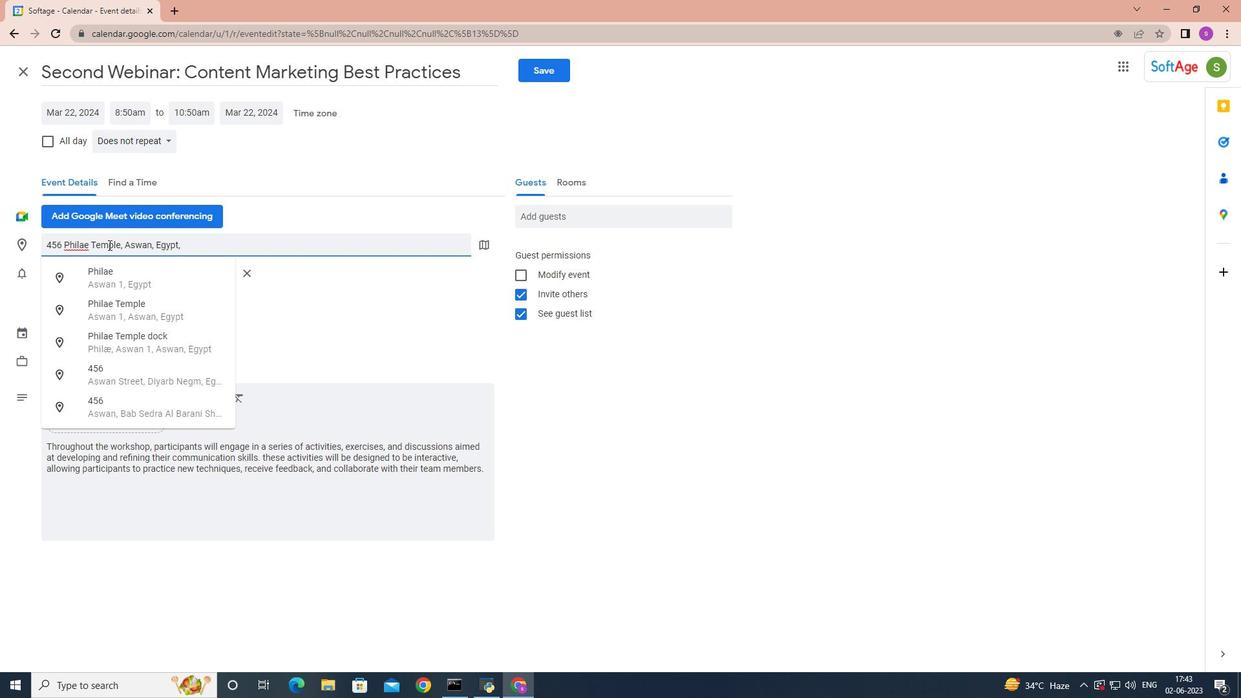 
Action: Mouse moved to (588, 212)
Screenshot: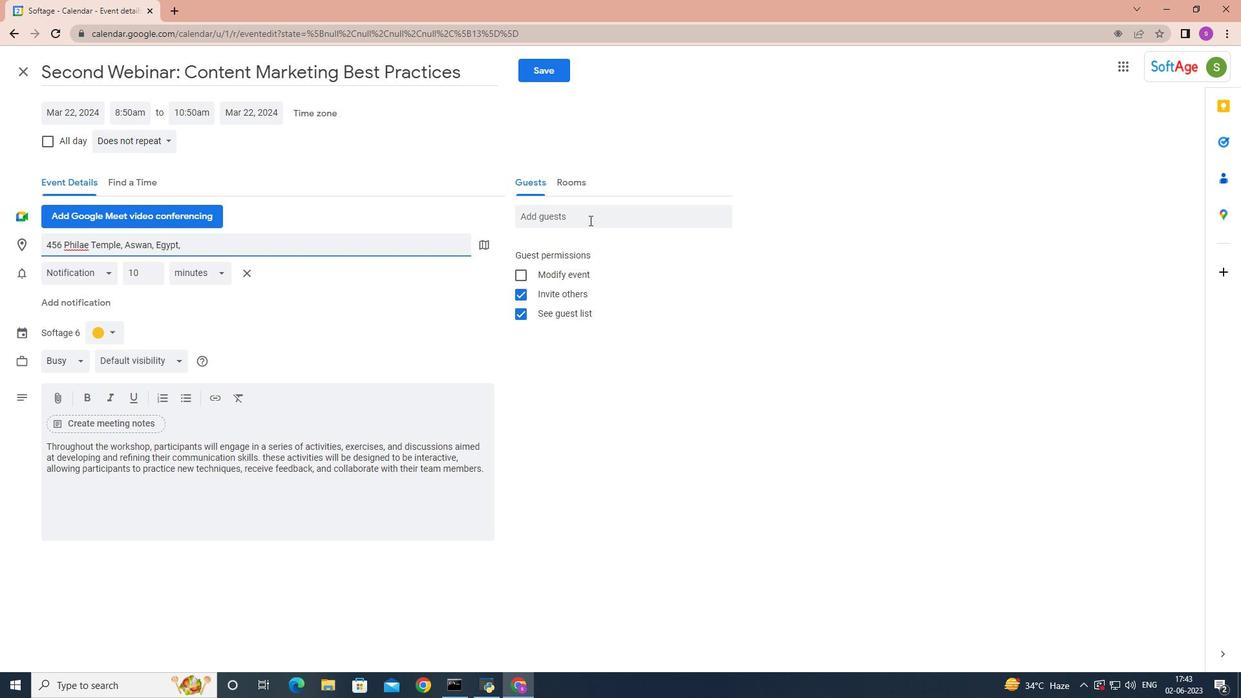 
Action: Mouse pressed left at (588, 212)
Screenshot: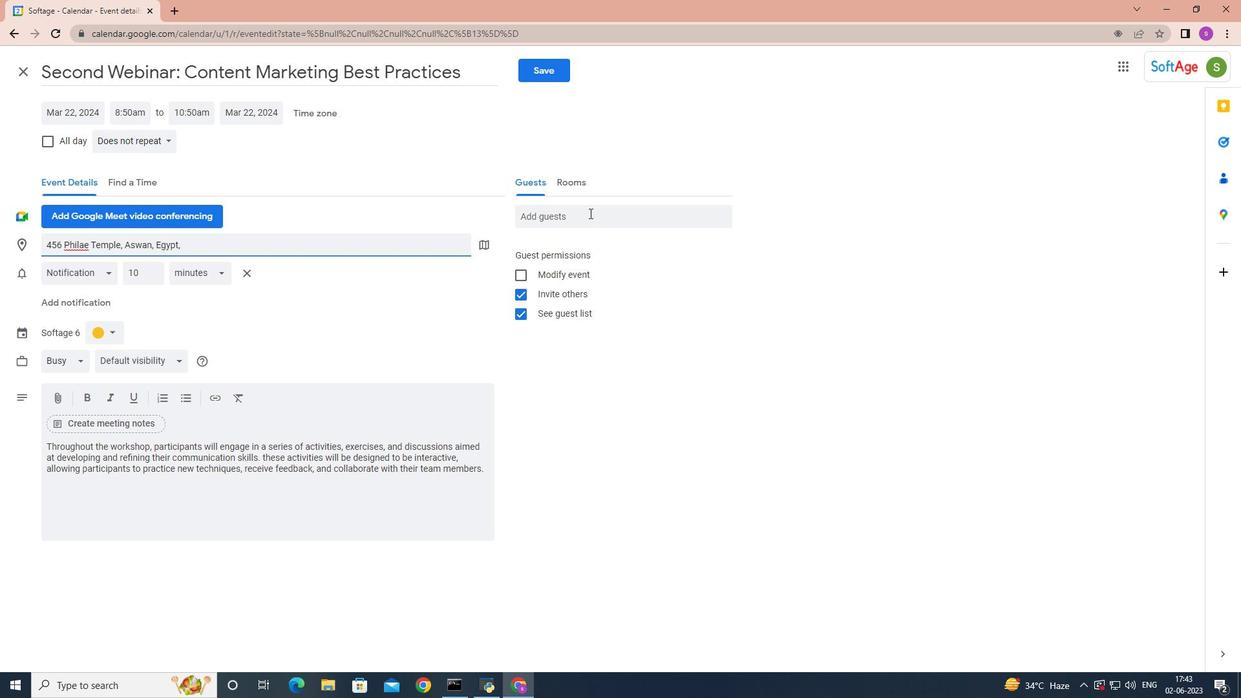 
Action: Key pressed softage.2
Screenshot: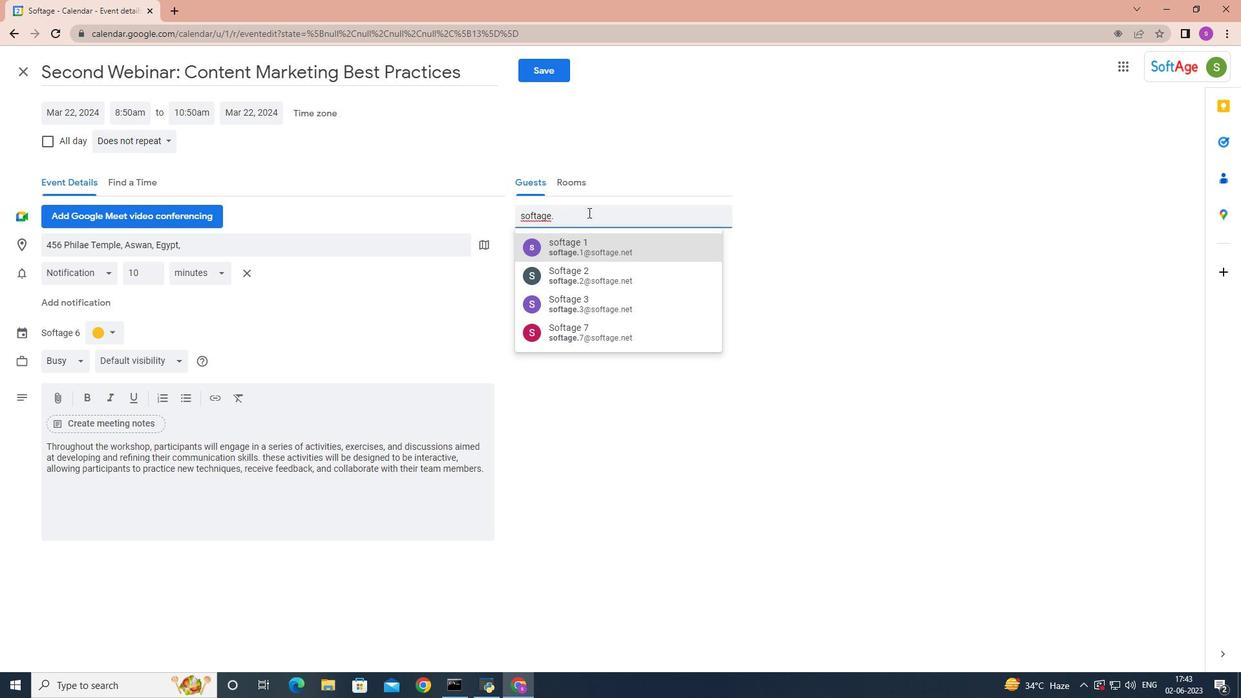 
Action: Mouse moved to (598, 241)
Screenshot: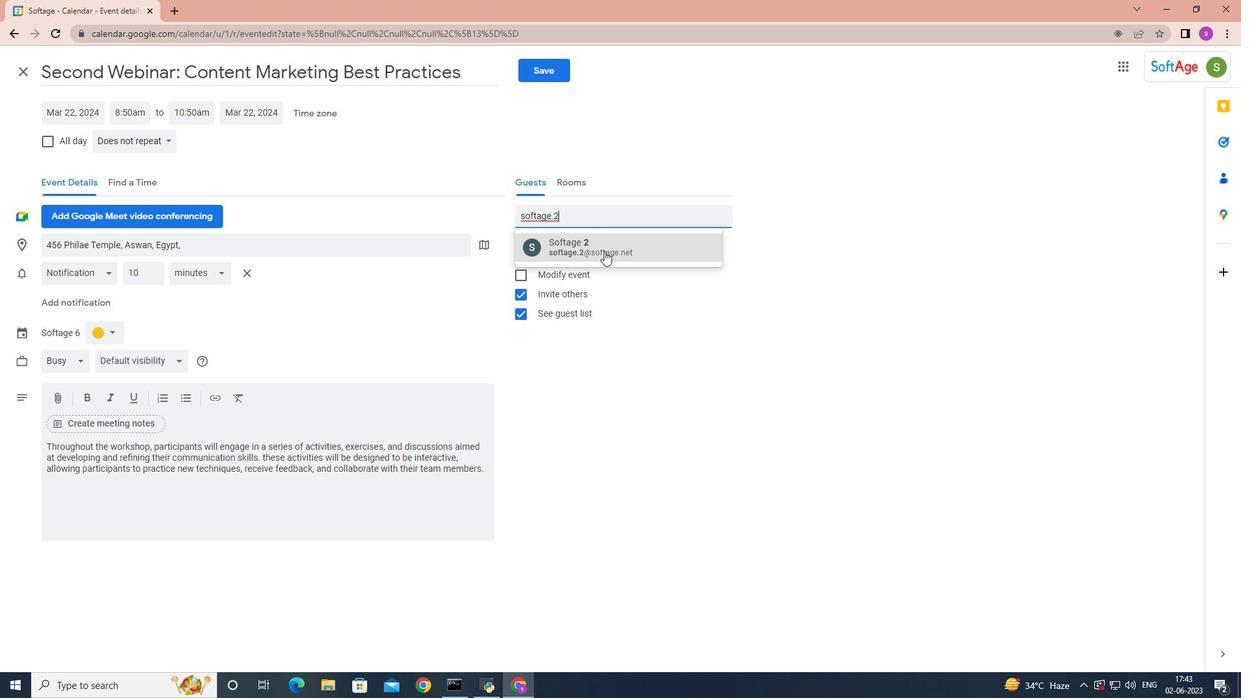 
Action: Mouse pressed left at (598, 241)
Screenshot: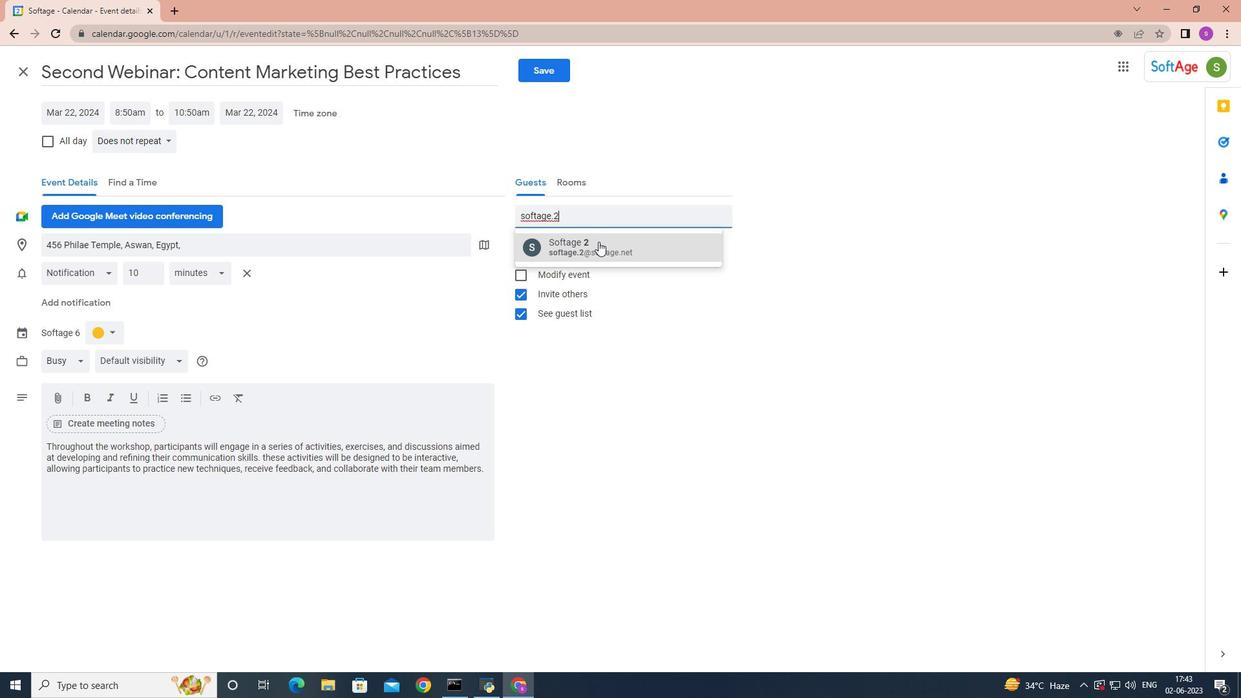 
Action: Key pressed softage.3
Screenshot: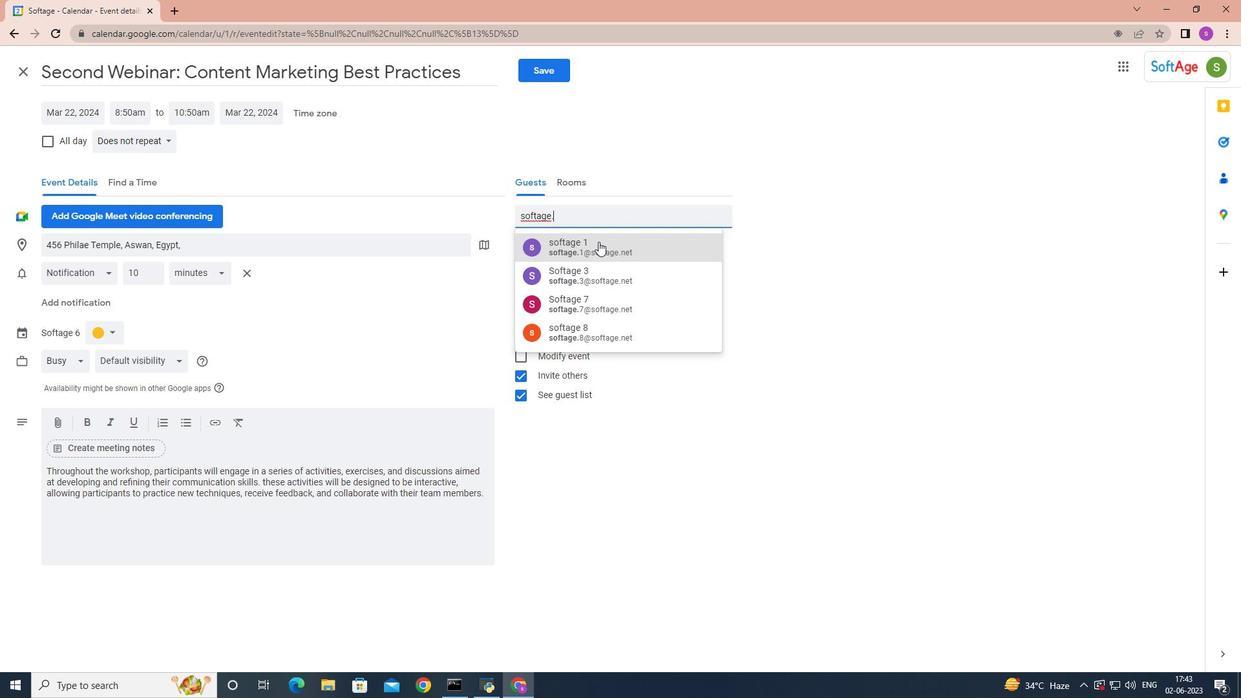 
Action: Mouse pressed left at (598, 241)
Screenshot: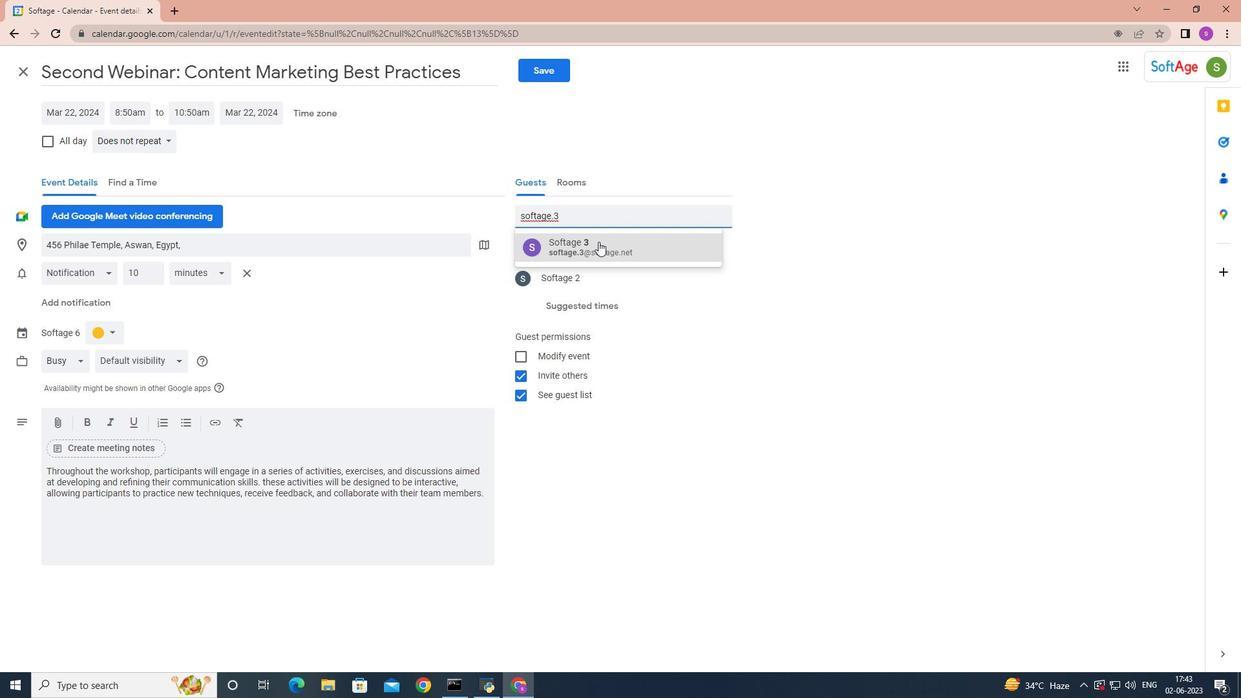 
Action: Mouse moved to (166, 136)
Screenshot: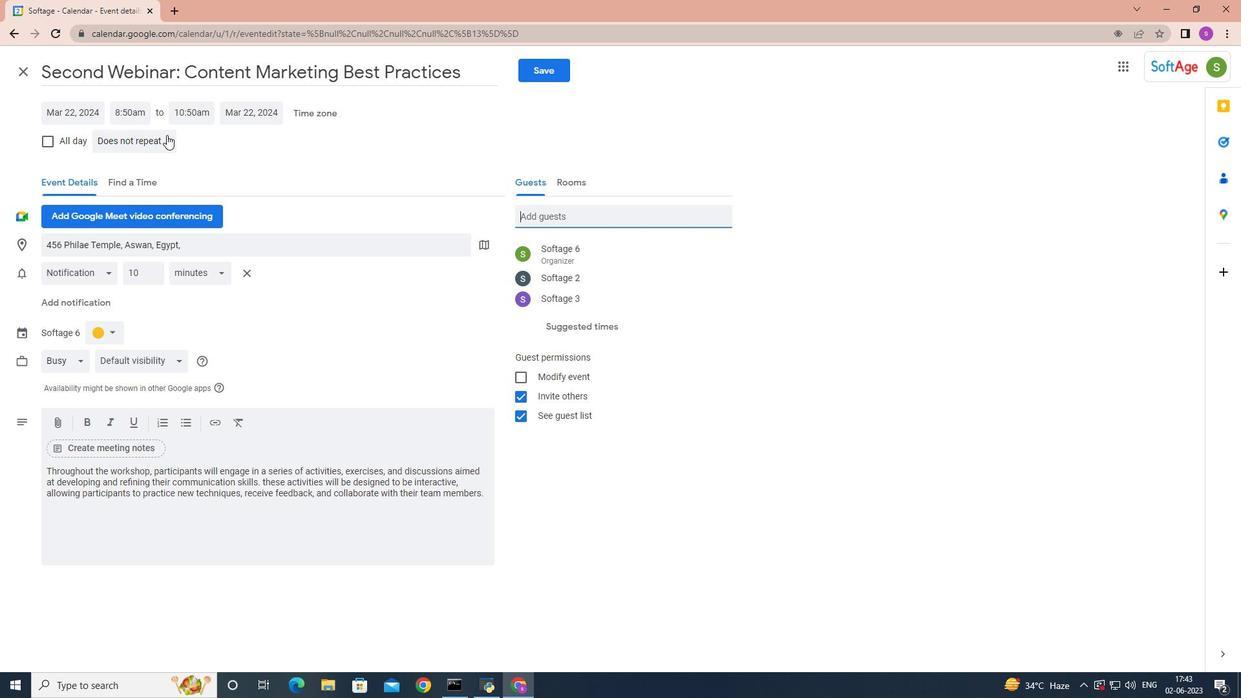 
Action: Mouse pressed left at (166, 136)
Screenshot: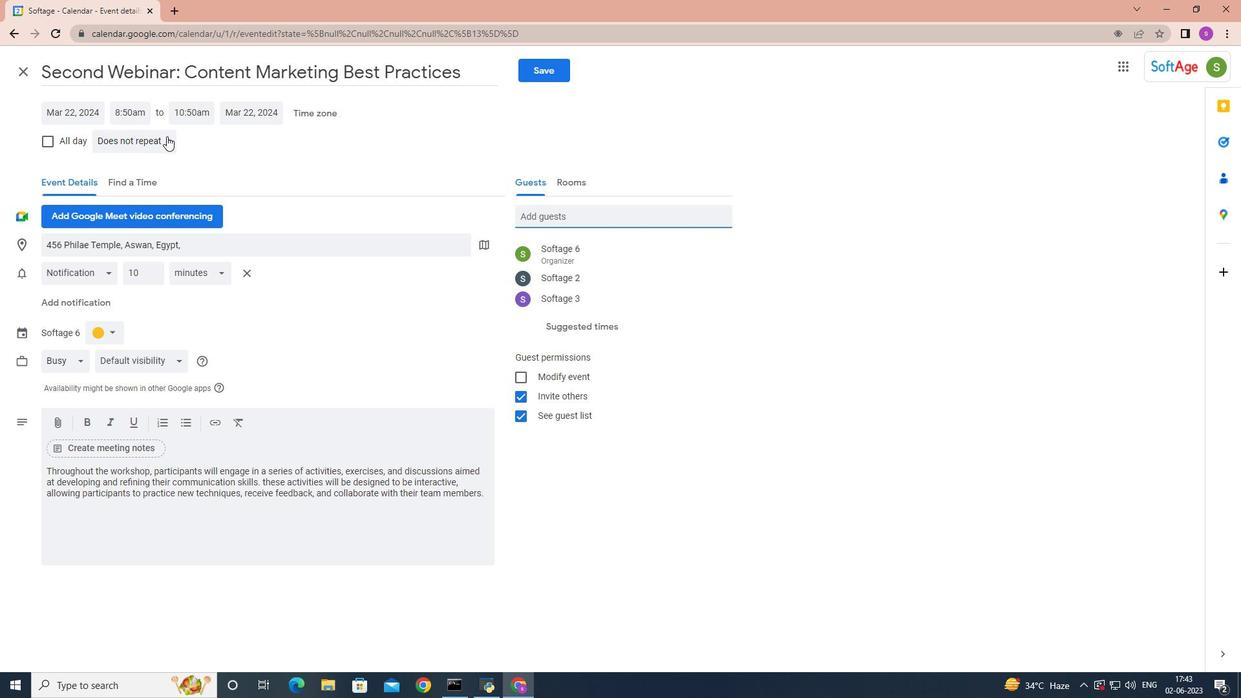 
Action: Mouse moved to (167, 163)
Screenshot: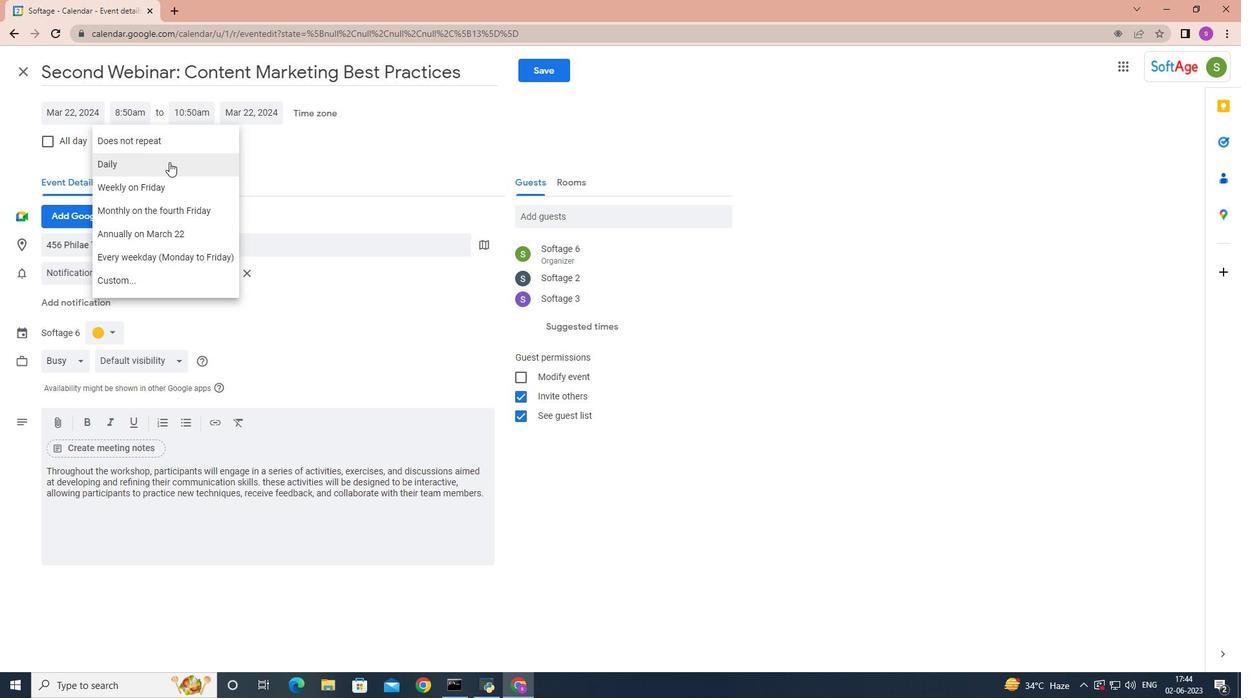
Action: Mouse pressed left at (167, 163)
Screenshot: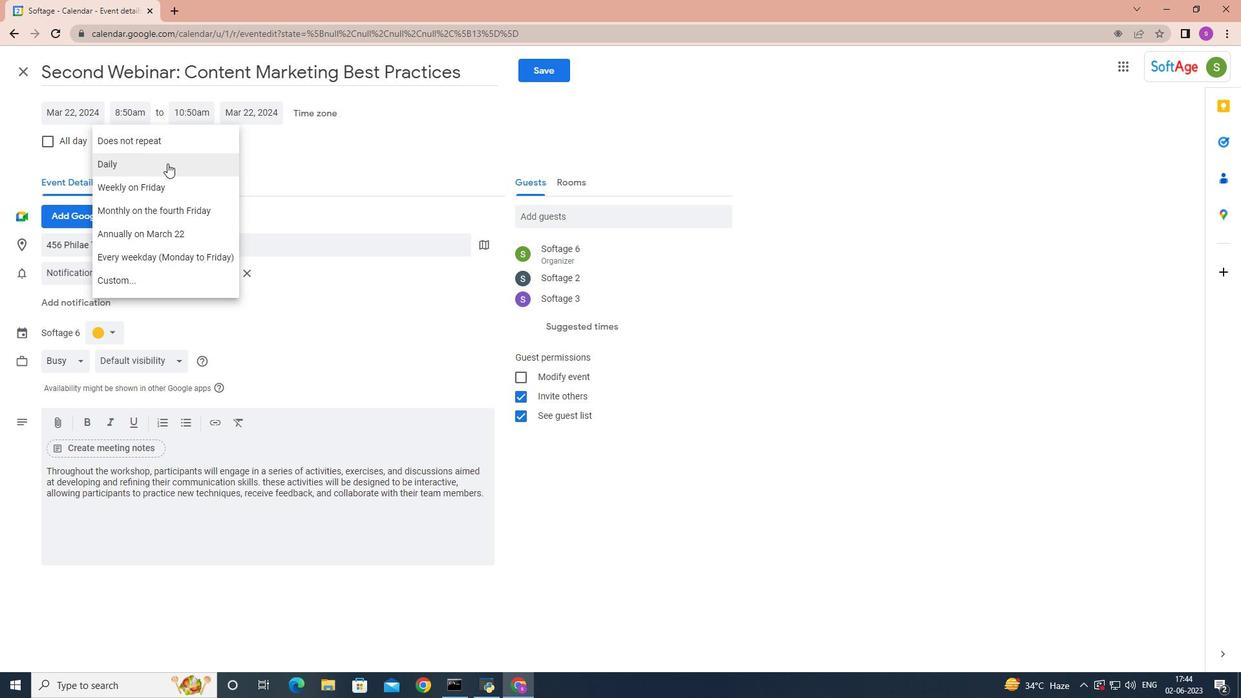 
Action: Mouse moved to (541, 68)
Screenshot: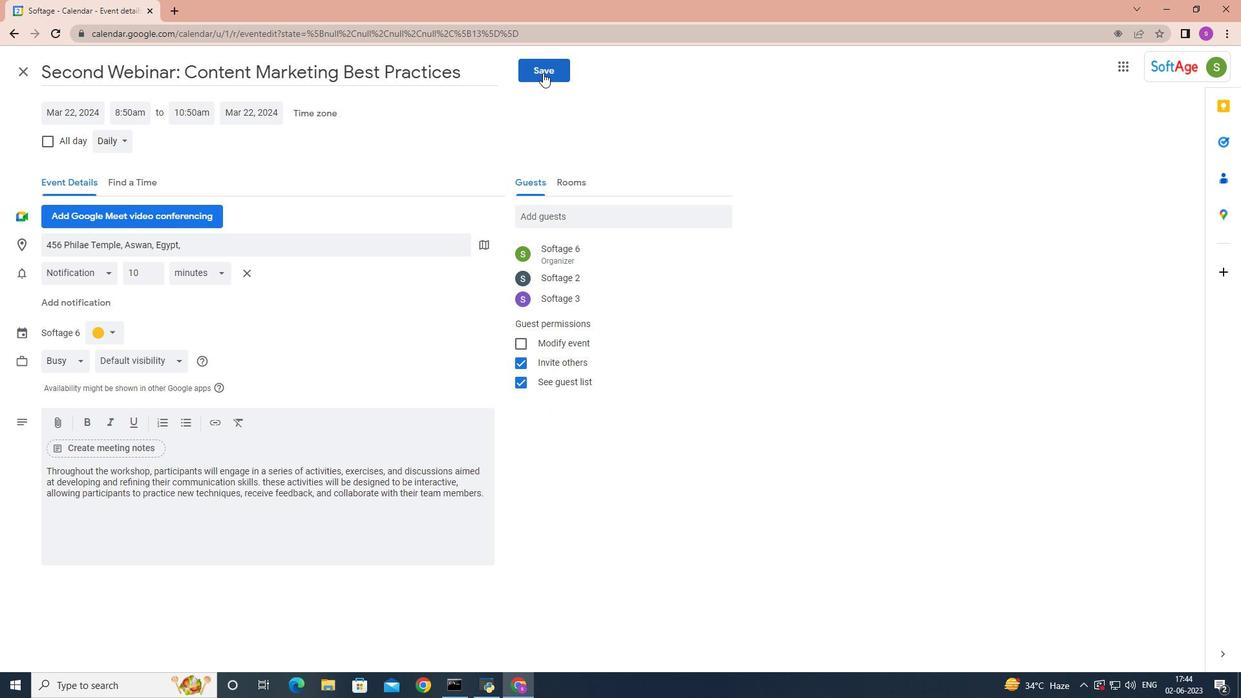 
Action: Mouse pressed left at (541, 68)
Screenshot: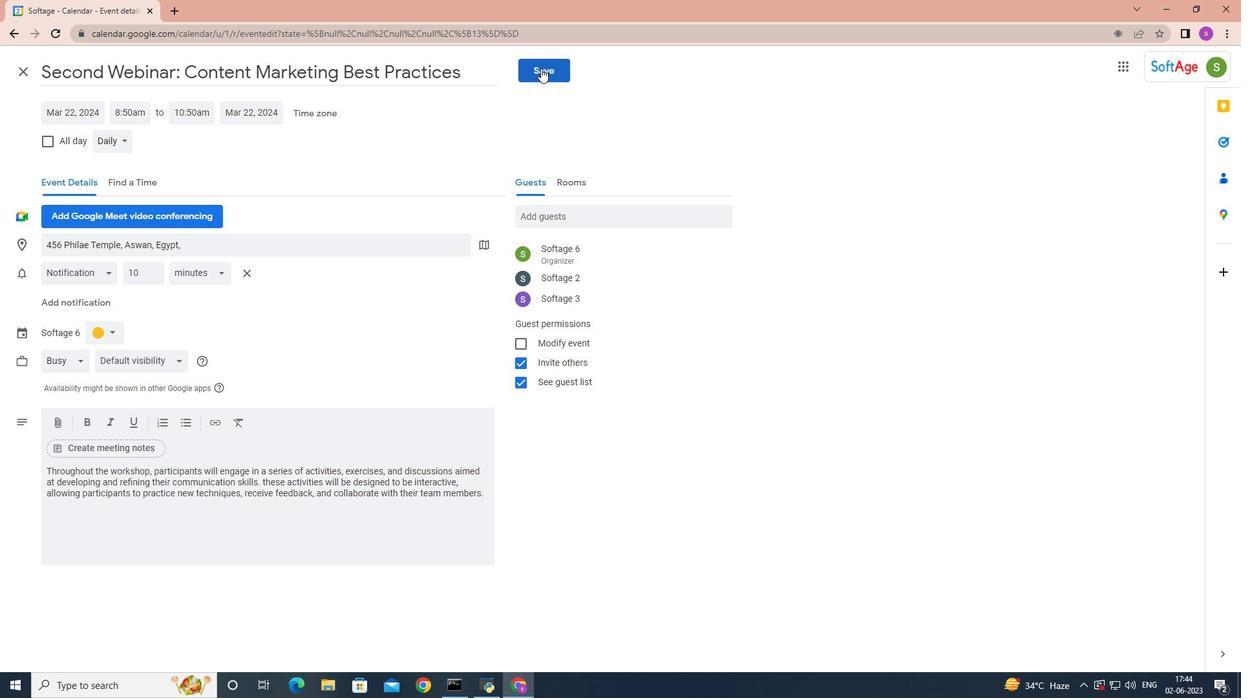 
Action: Mouse moved to (748, 385)
Screenshot: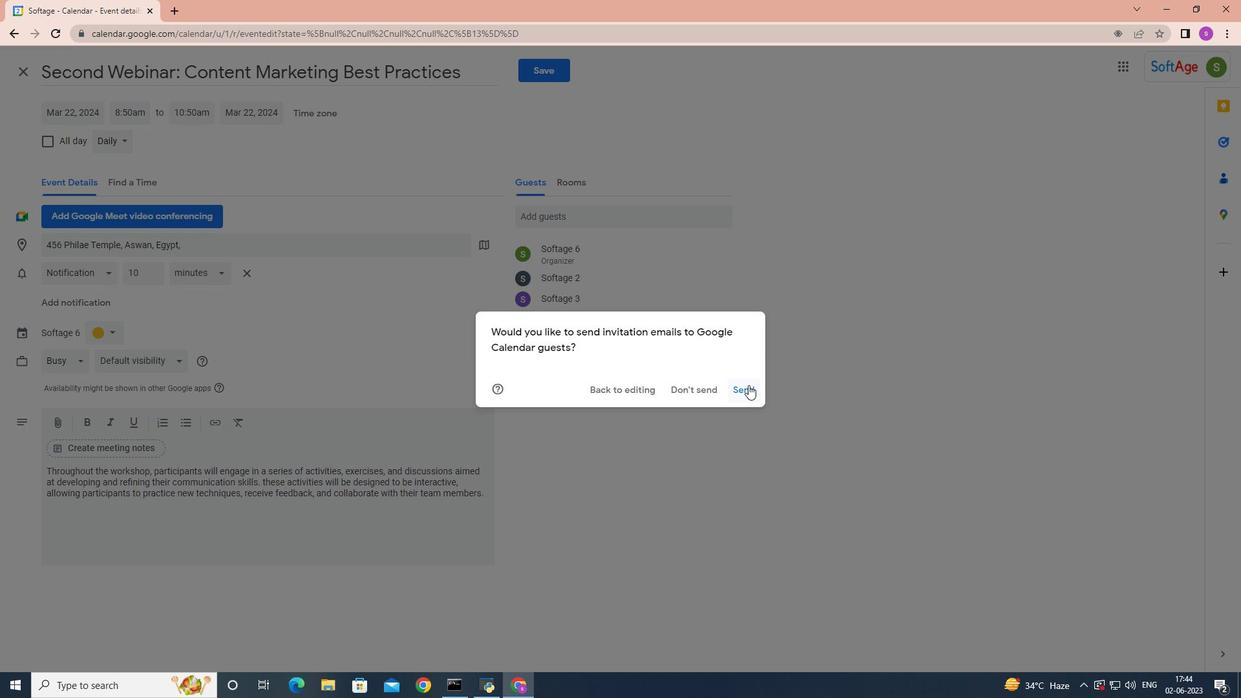 
Action: Mouse pressed left at (748, 385)
Screenshot: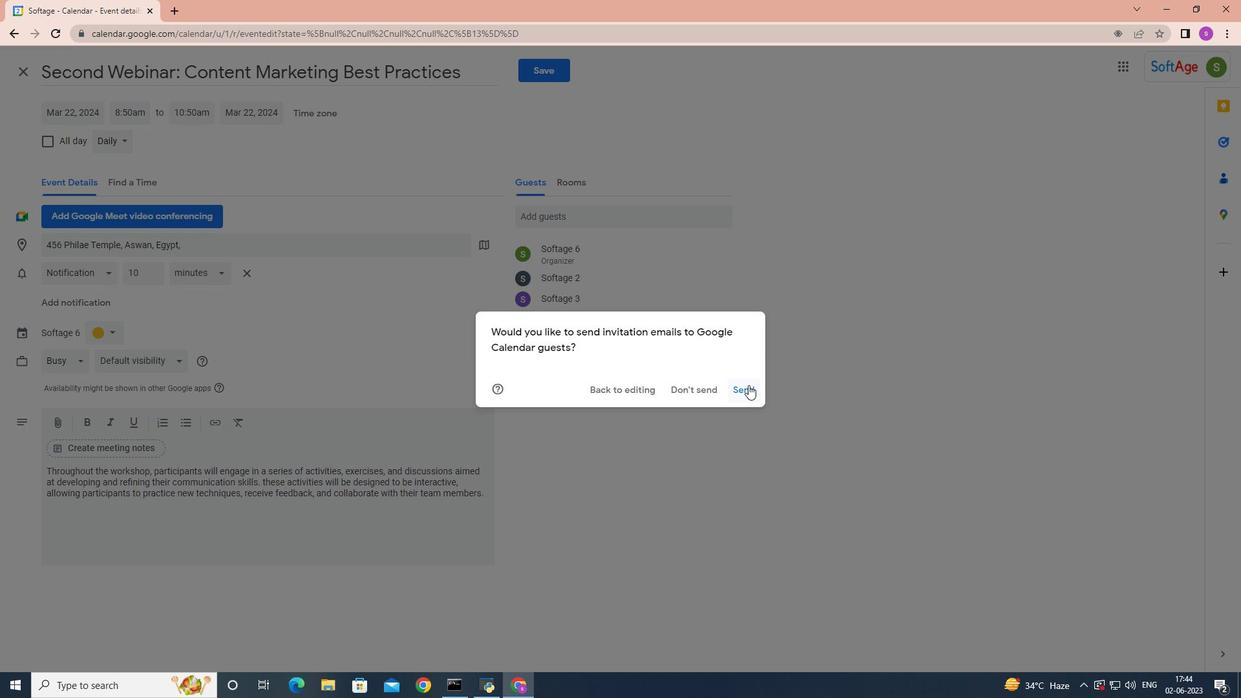 
Action: Mouse moved to (748, 385)
Screenshot: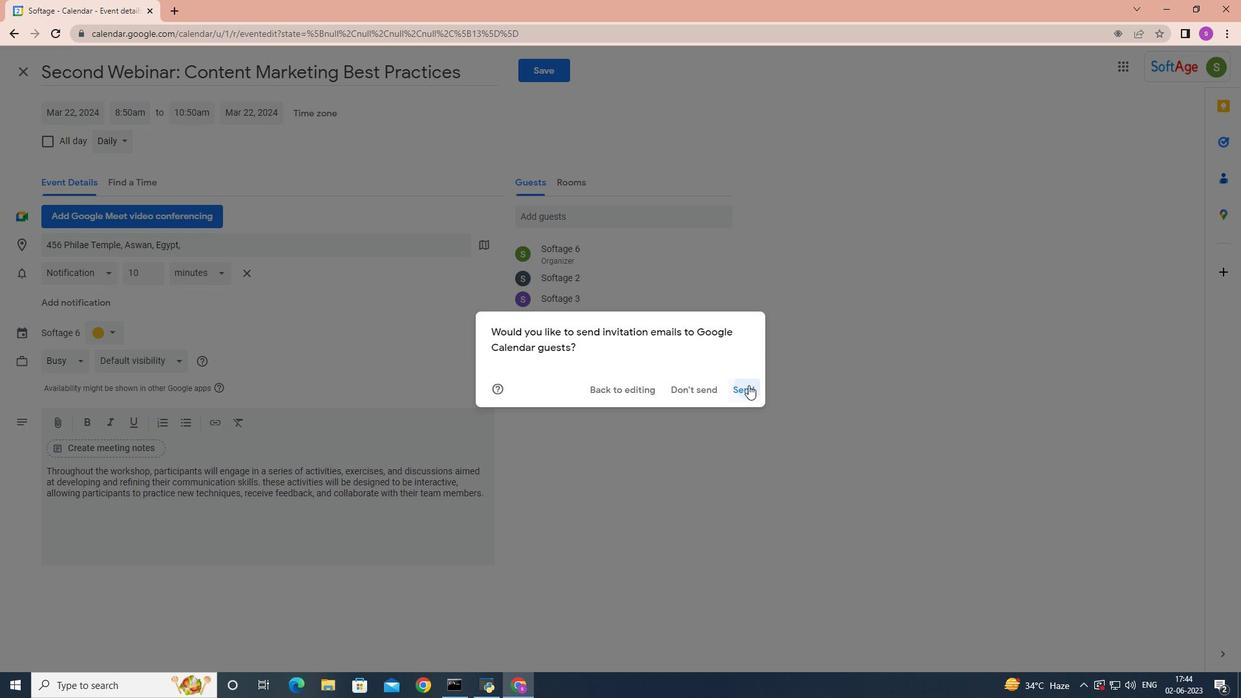 
